 Task: Check the percentage active listings of lanai in the last 1 year.
Action: Mouse moved to (1037, 247)
Screenshot: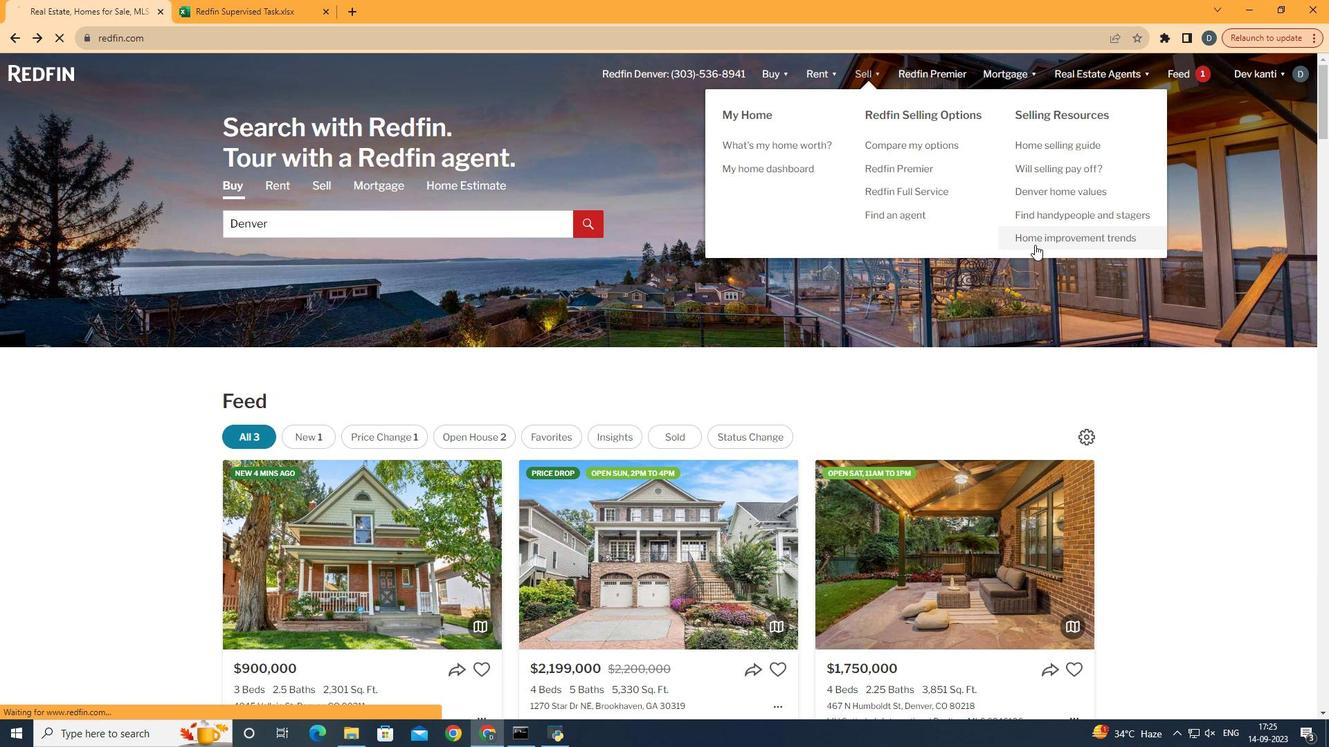 
Action: Mouse pressed left at (1037, 247)
Screenshot: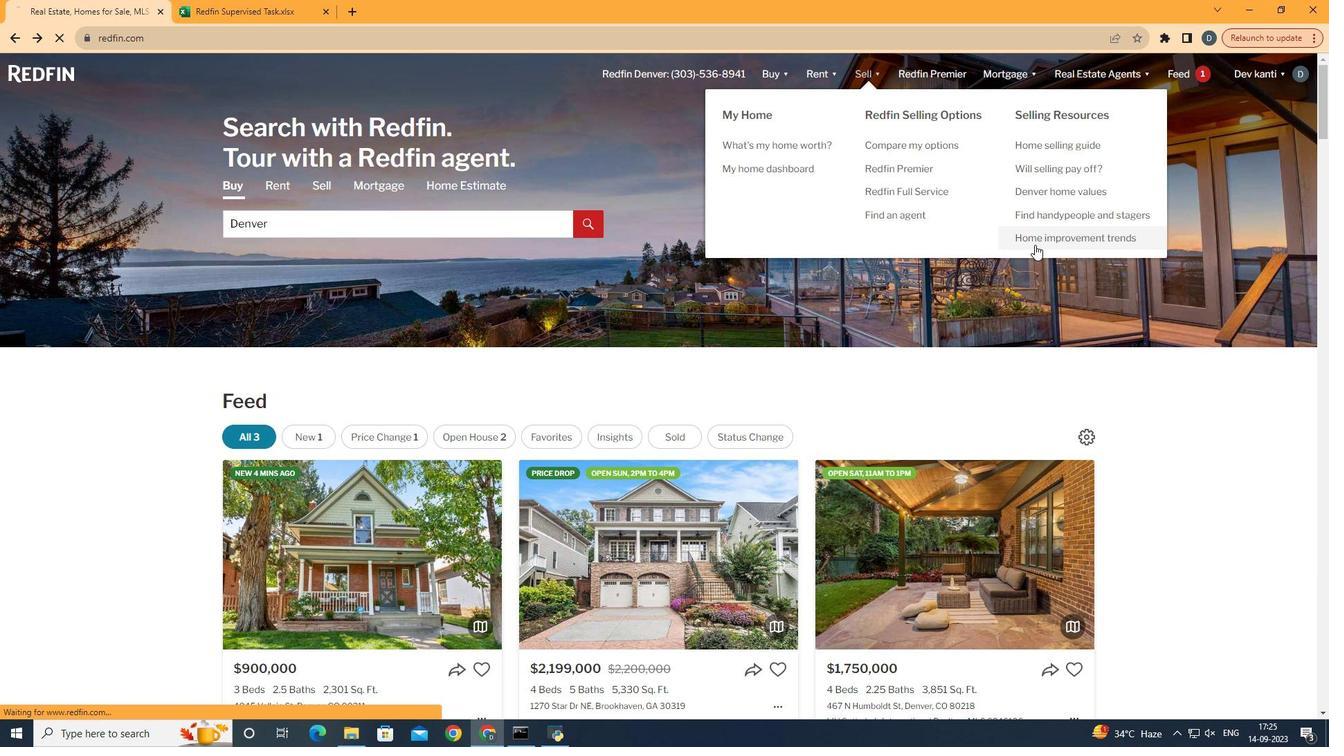 
Action: Mouse moved to (338, 275)
Screenshot: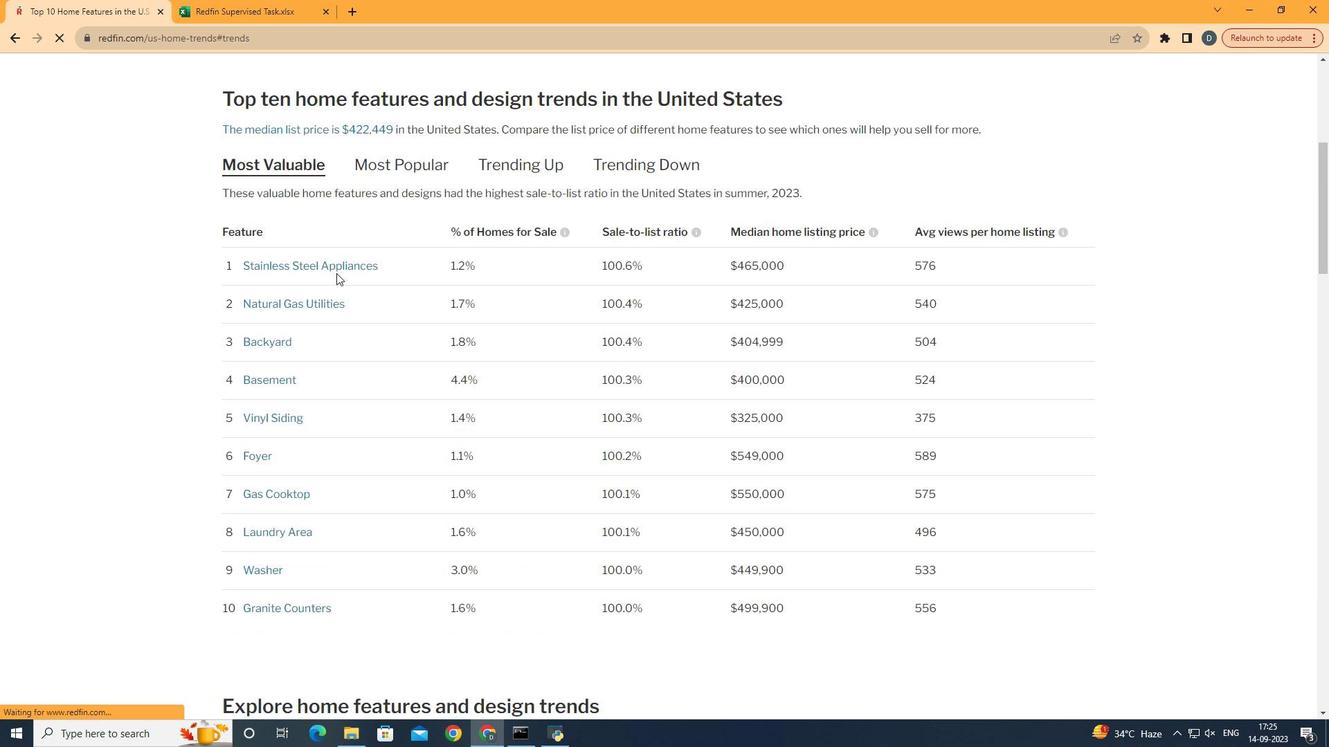 
Action: Mouse pressed left at (338, 275)
Screenshot: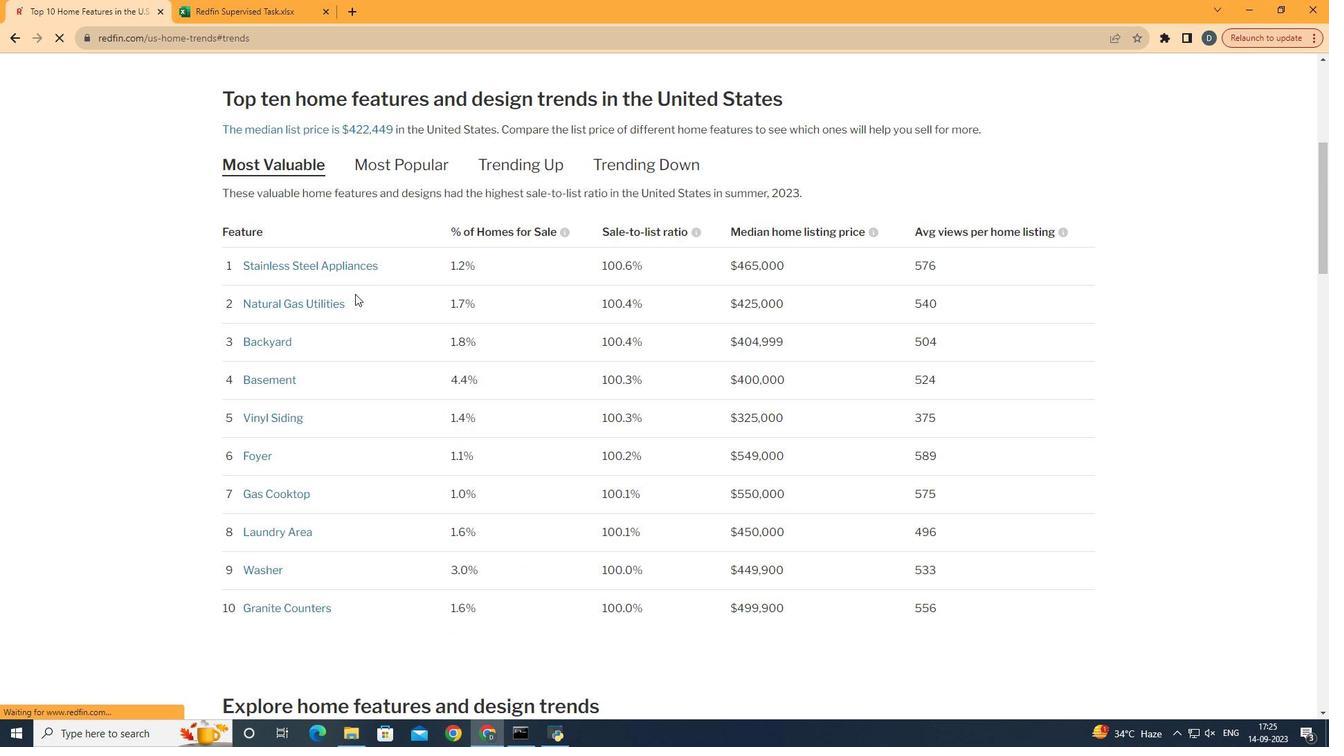 
Action: Mouse moved to (440, 348)
Screenshot: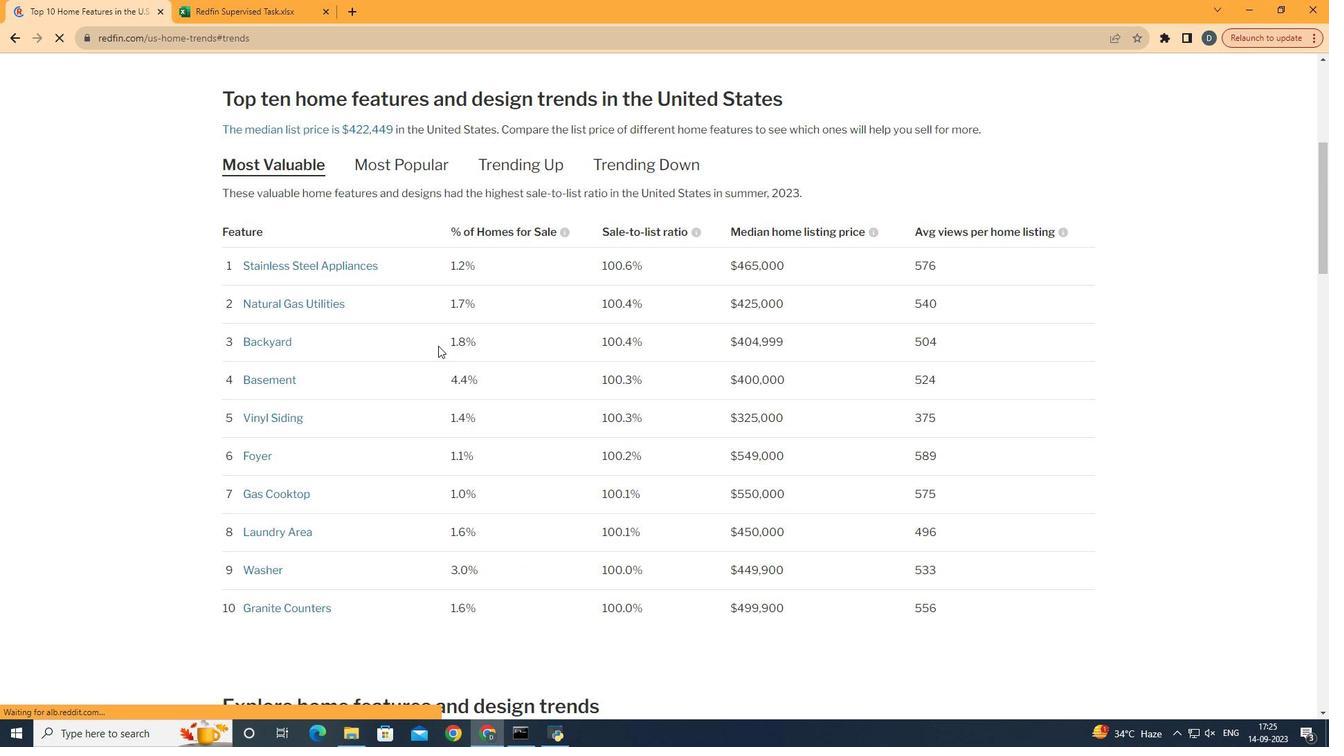 
Action: Mouse scrolled (440, 347) with delta (0, 0)
Screenshot: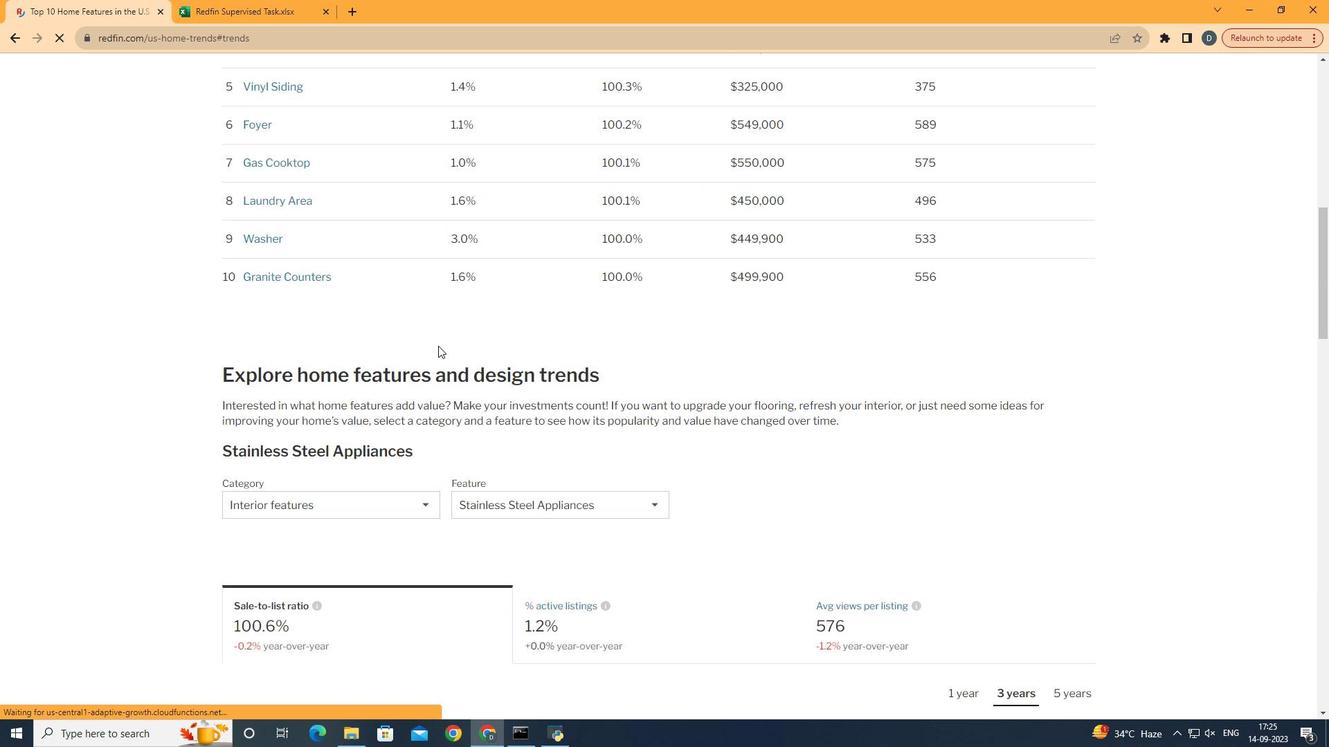 
Action: Mouse scrolled (440, 347) with delta (0, 0)
Screenshot: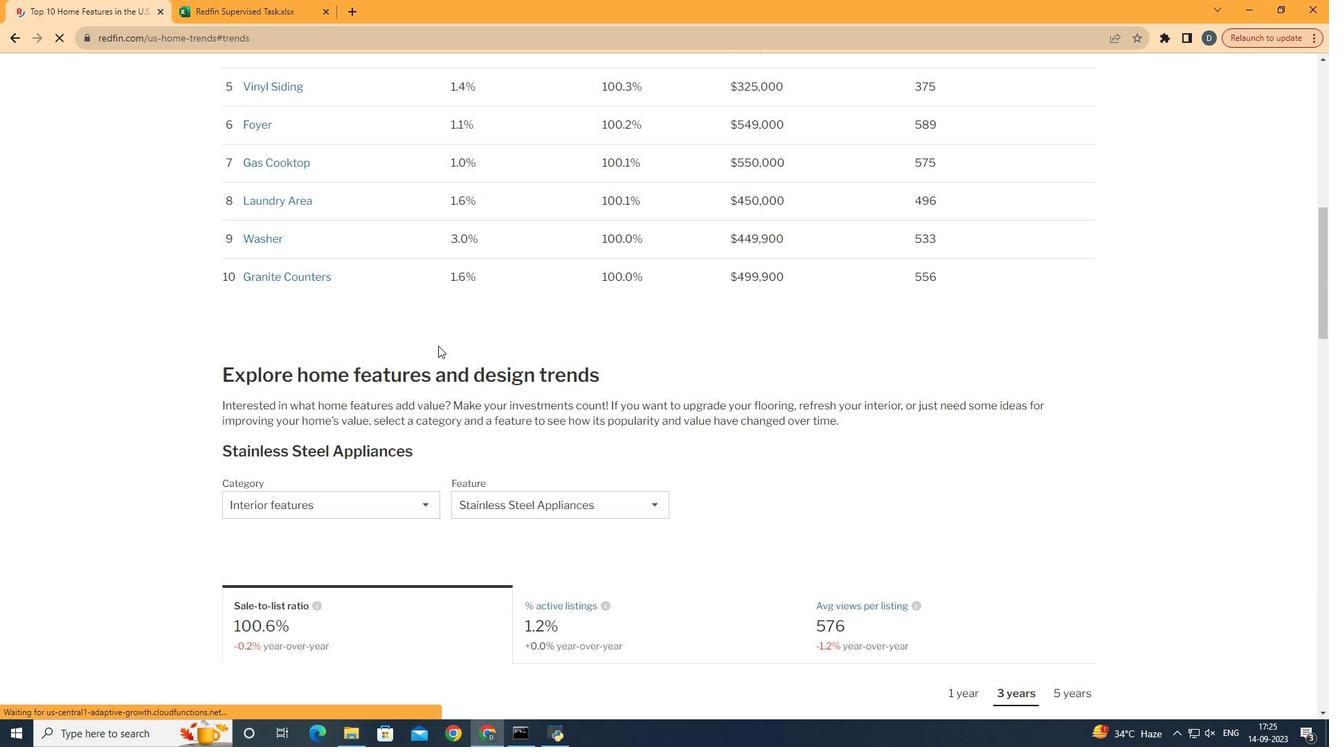 
Action: Mouse scrolled (440, 347) with delta (0, 0)
Screenshot: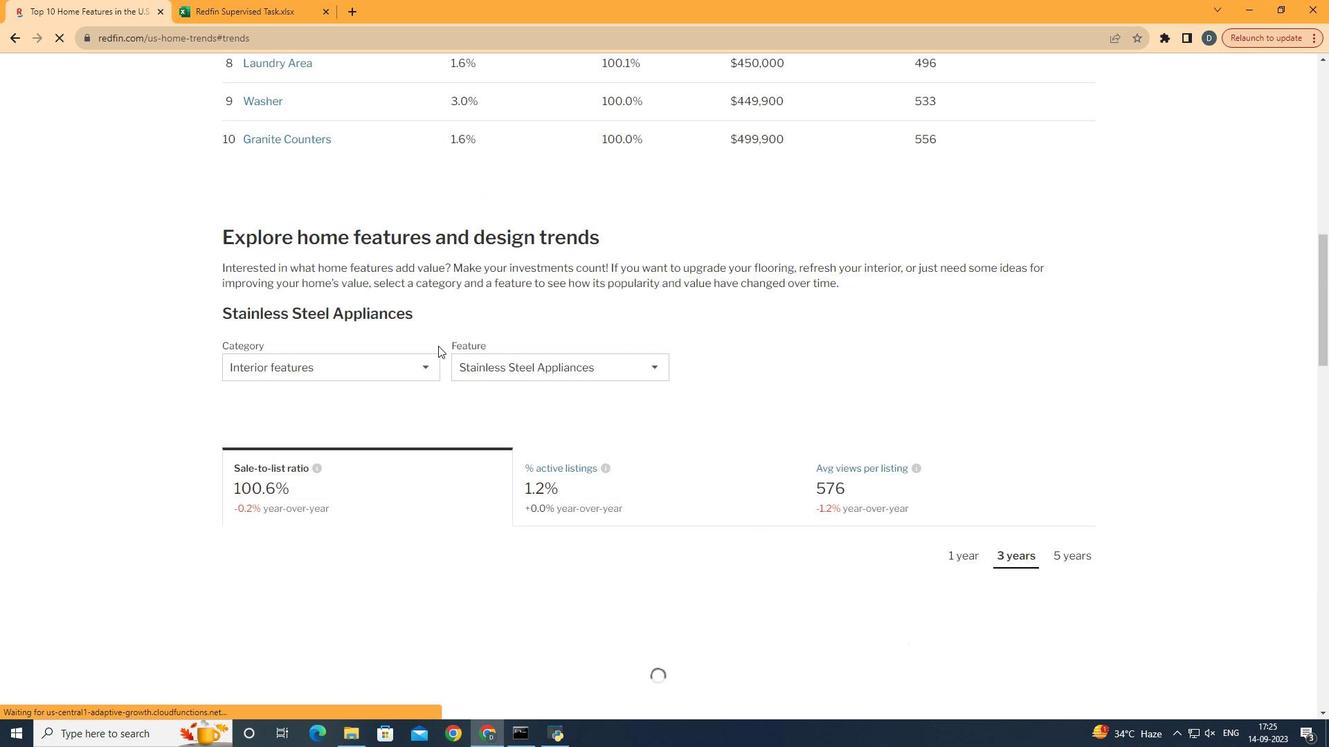
Action: Mouse scrolled (440, 347) with delta (0, 0)
Screenshot: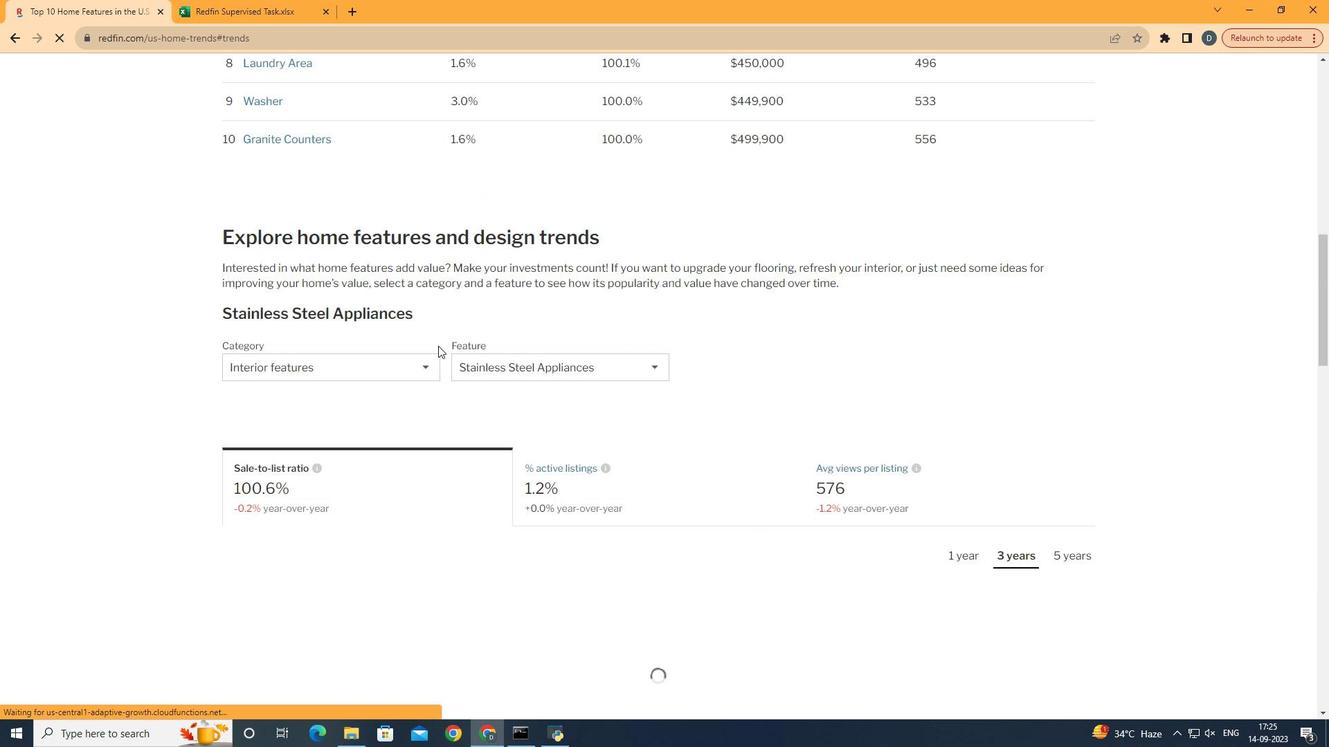 
Action: Mouse scrolled (440, 347) with delta (0, 0)
Screenshot: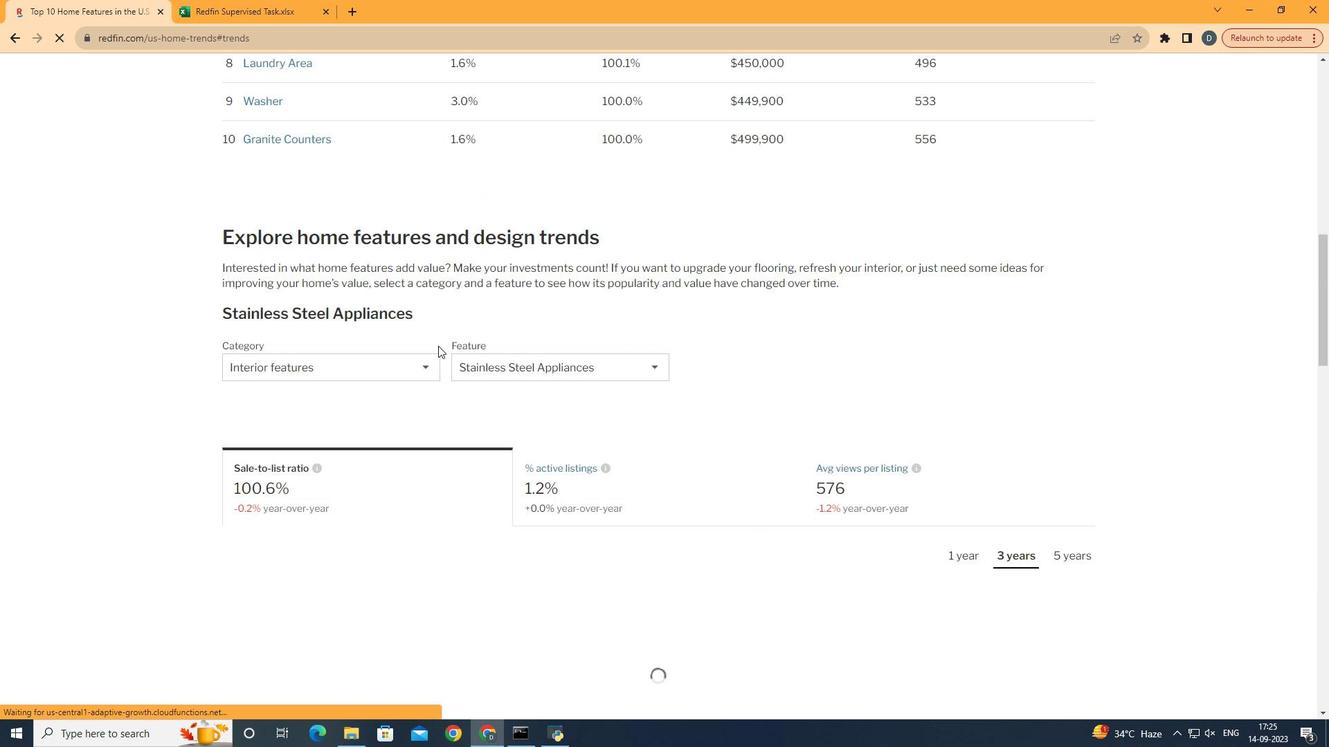 
Action: Mouse scrolled (440, 347) with delta (0, 0)
Screenshot: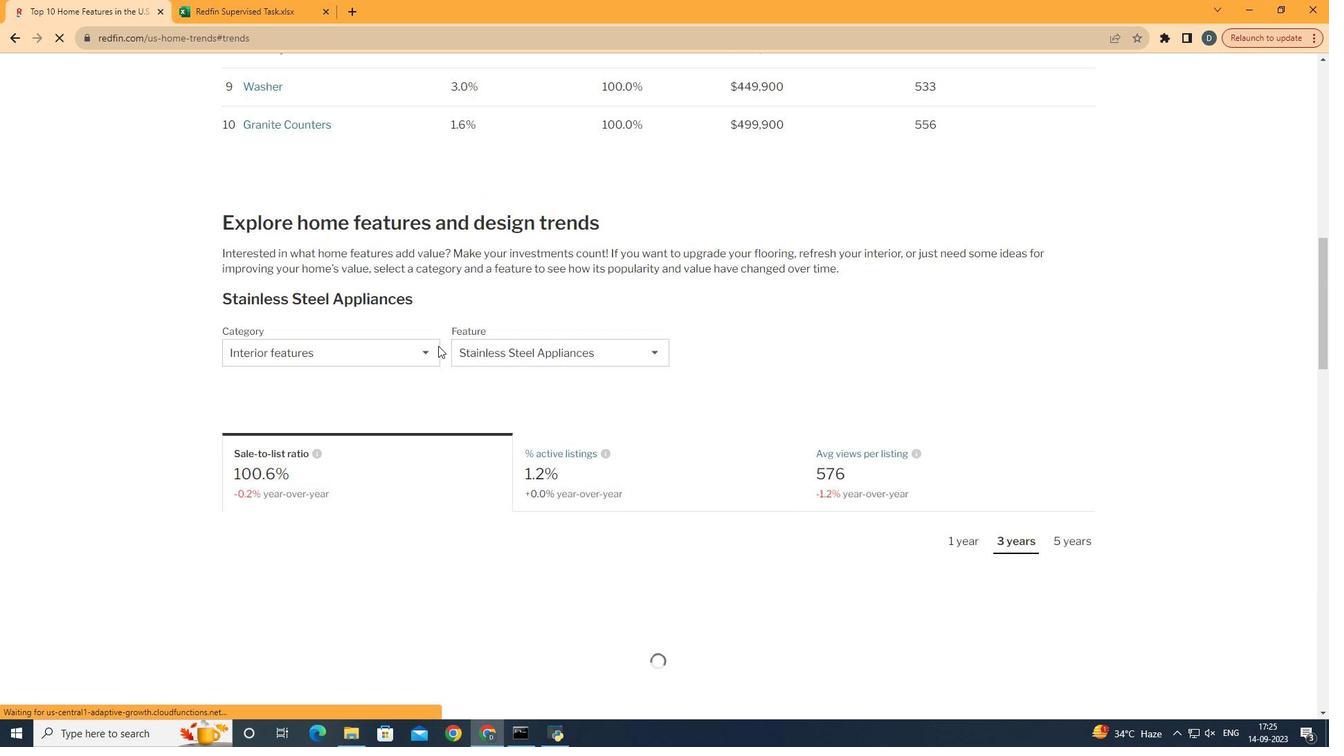 
Action: Mouse scrolled (440, 347) with delta (0, 0)
Screenshot: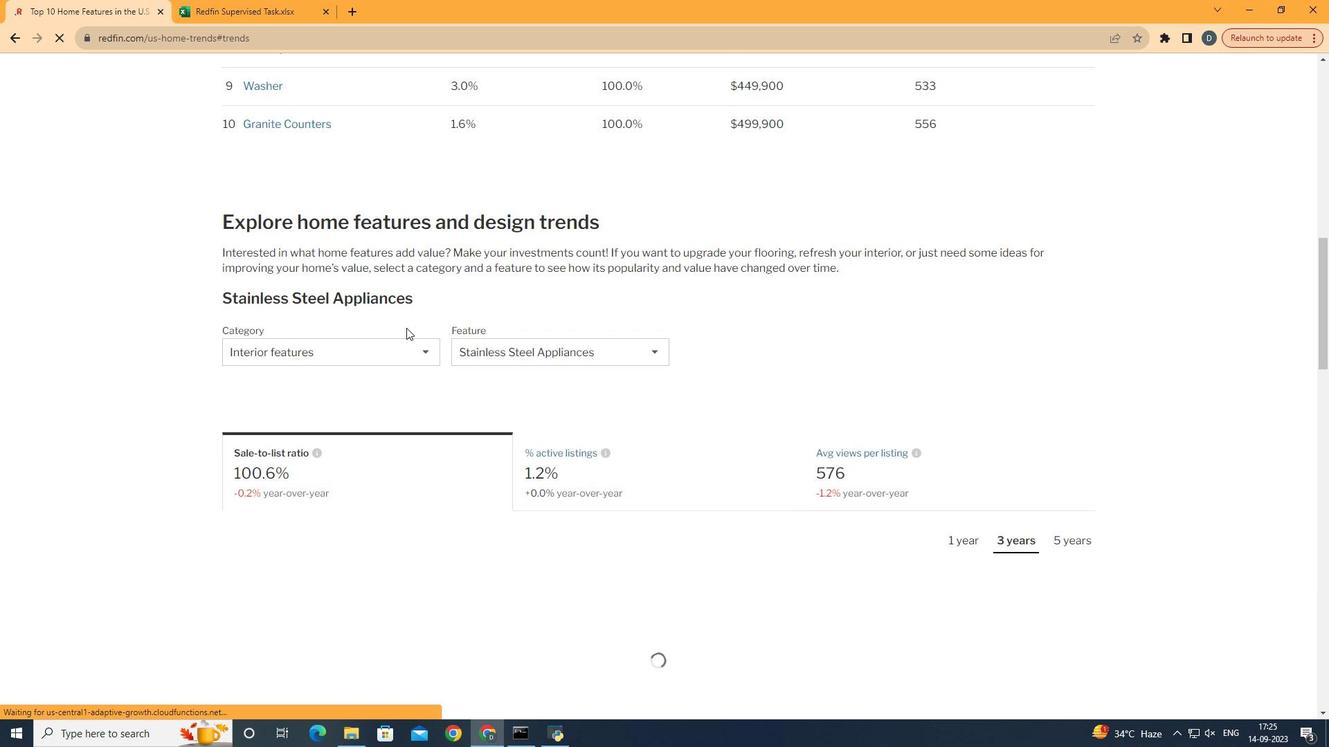 
Action: Mouse moved to (405, 360)
Screenshot: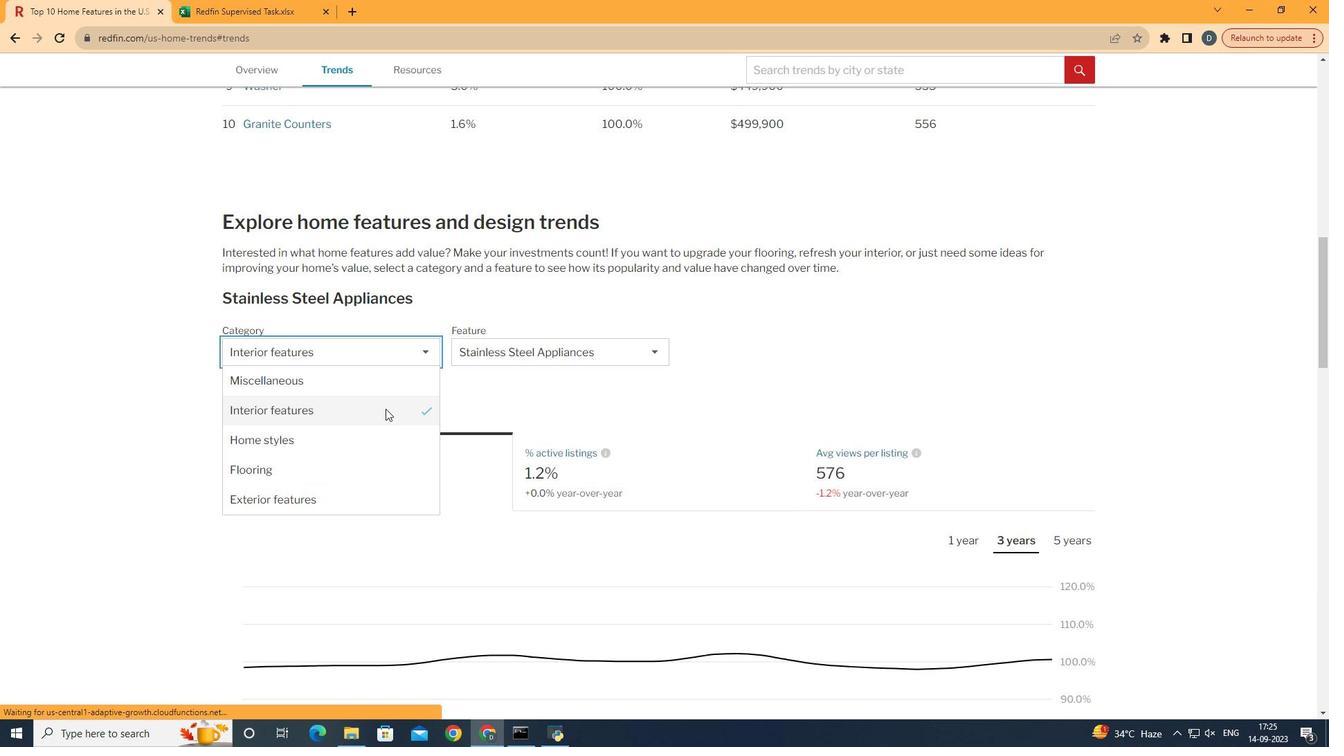 
Action: Mouse pressed left at (405, 360)
Screenshot: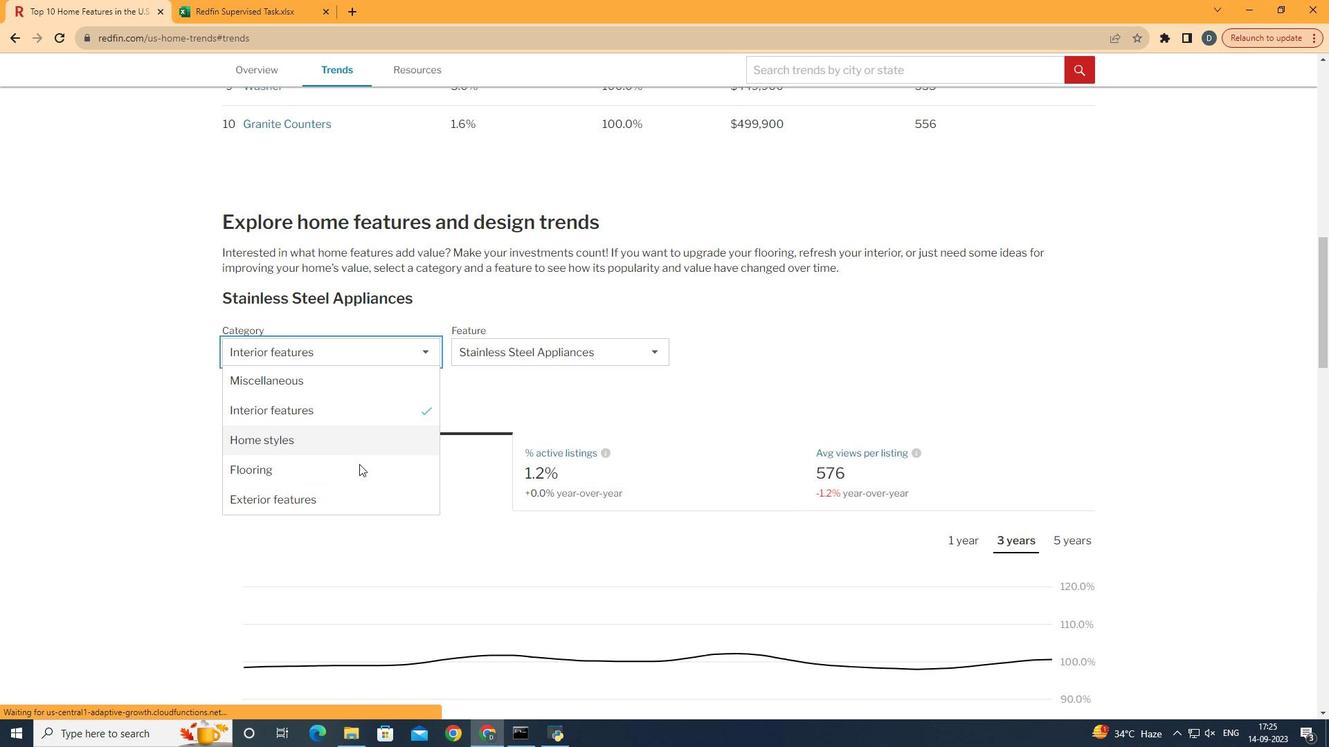
Action: Mouse moved to (347, 506)
Screenshot: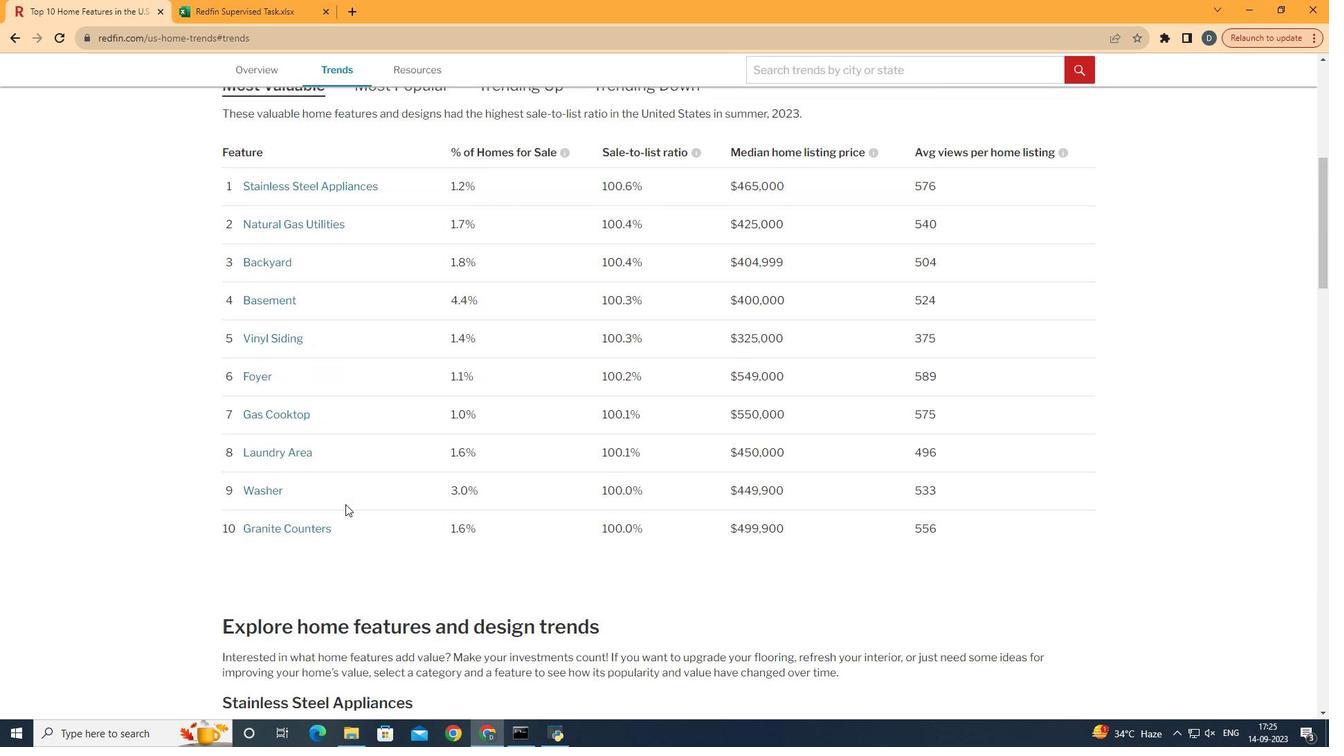 
Action: Mouse pressed left at (347, 506)
Screenshot: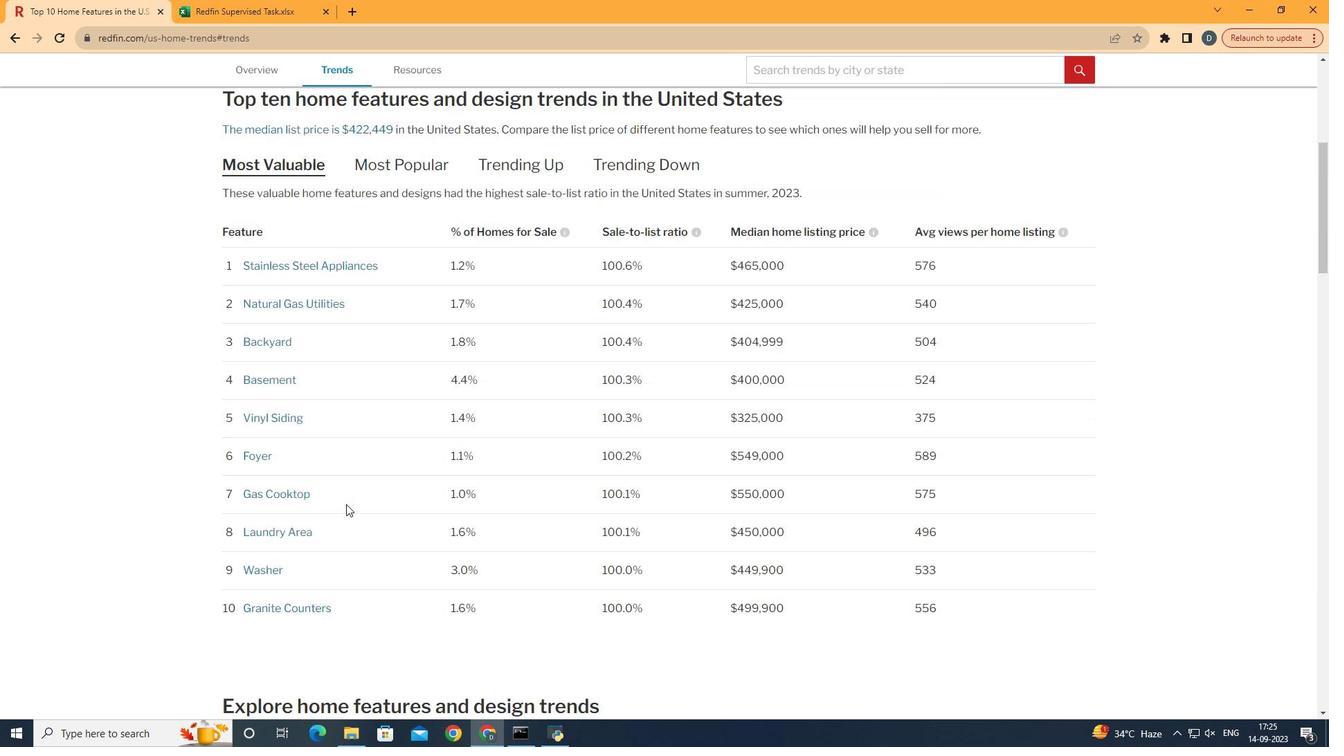 
Action: Mouse moved to (362, 499)
Screenshot: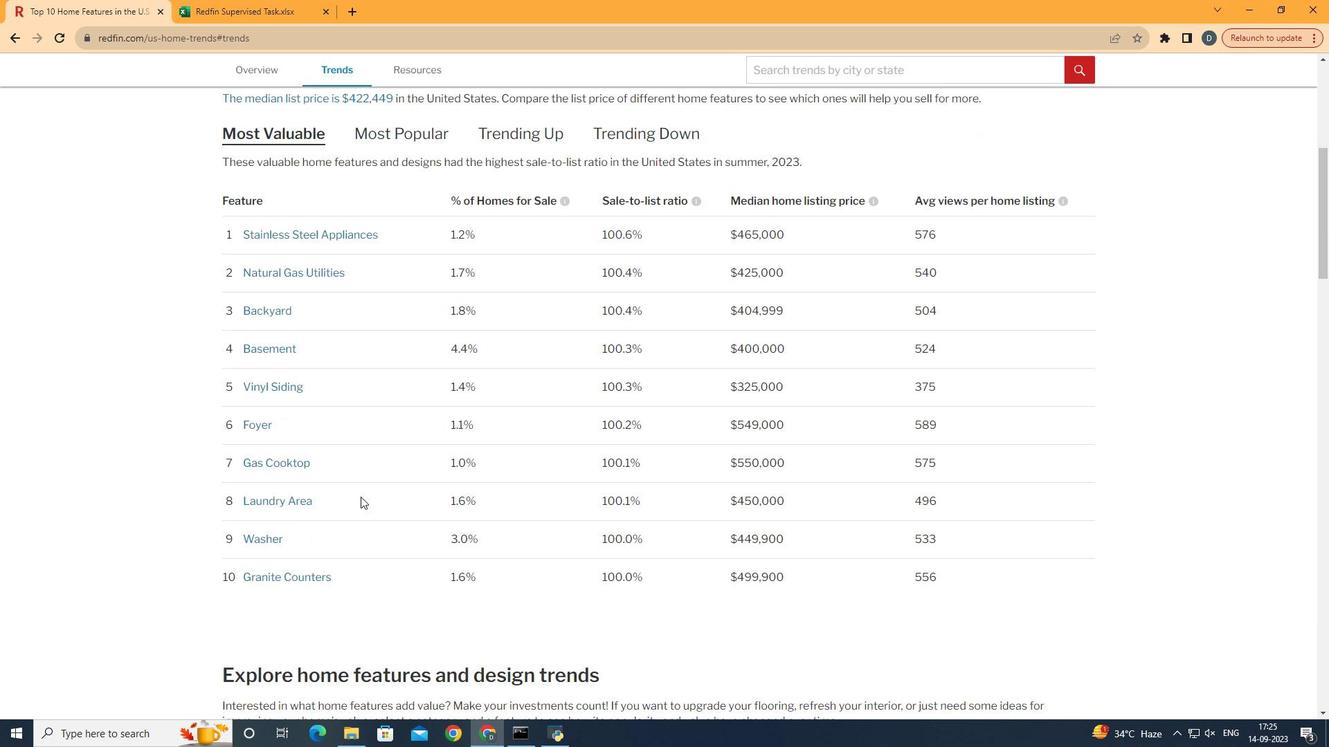 
Action: Mouse scrolled (362, 498) with delta (0, 0)
Screenshot: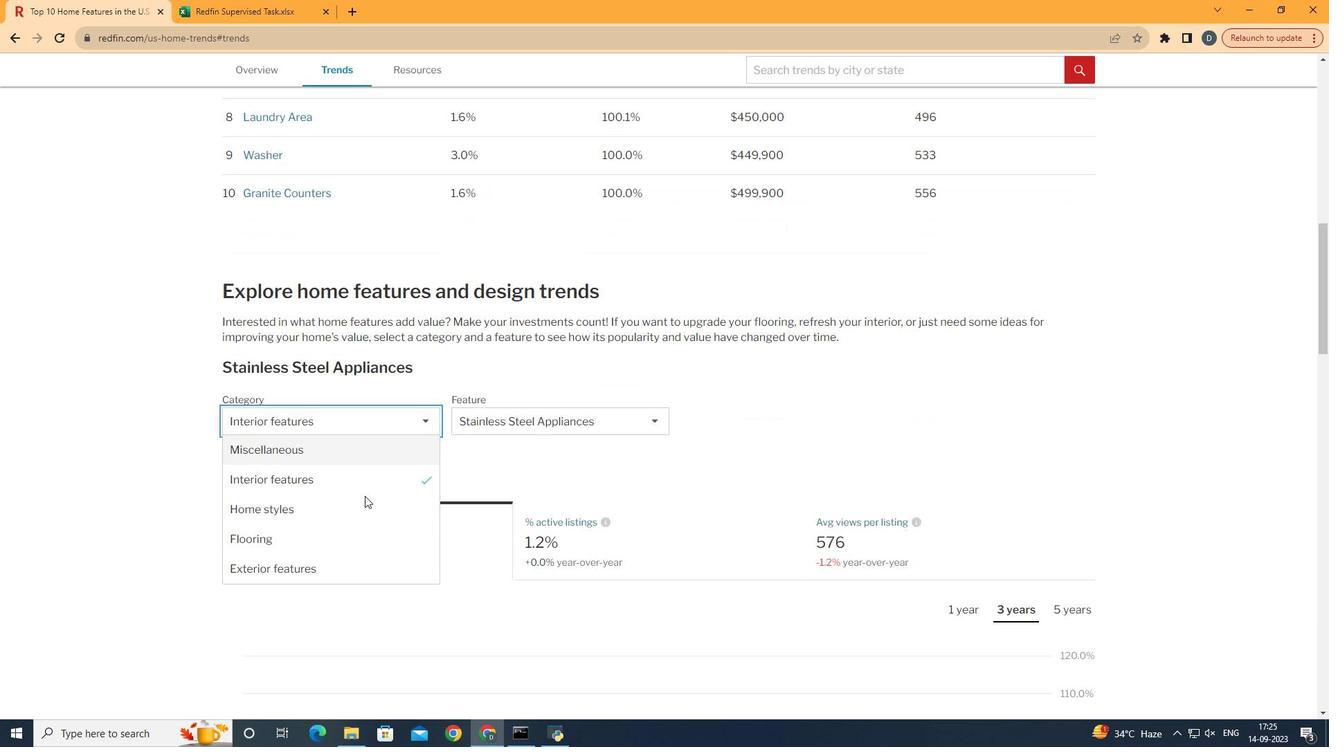 
Action: Mouse scrolled (362, 498) with delta (0, 0)
Screenshot: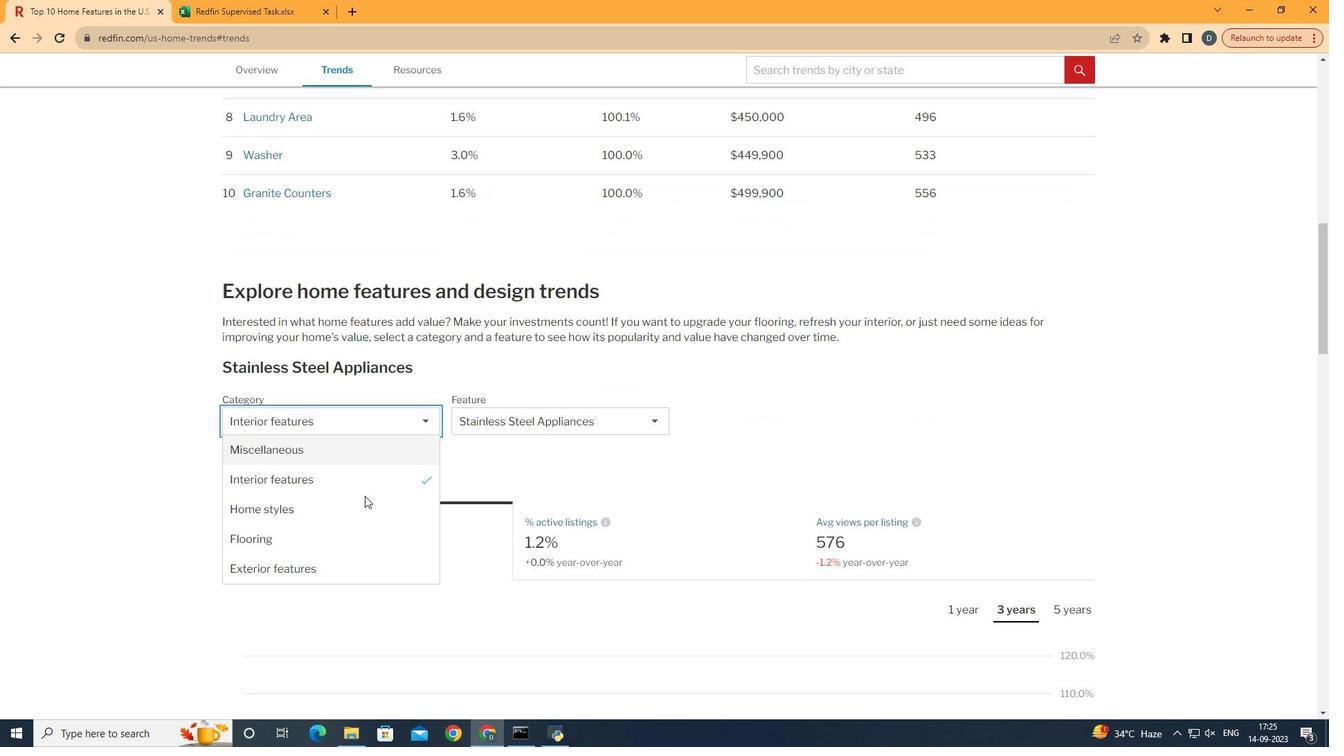 
Action: Mouse scrolled (362, 498) with delta (0, 0)
Screenshot: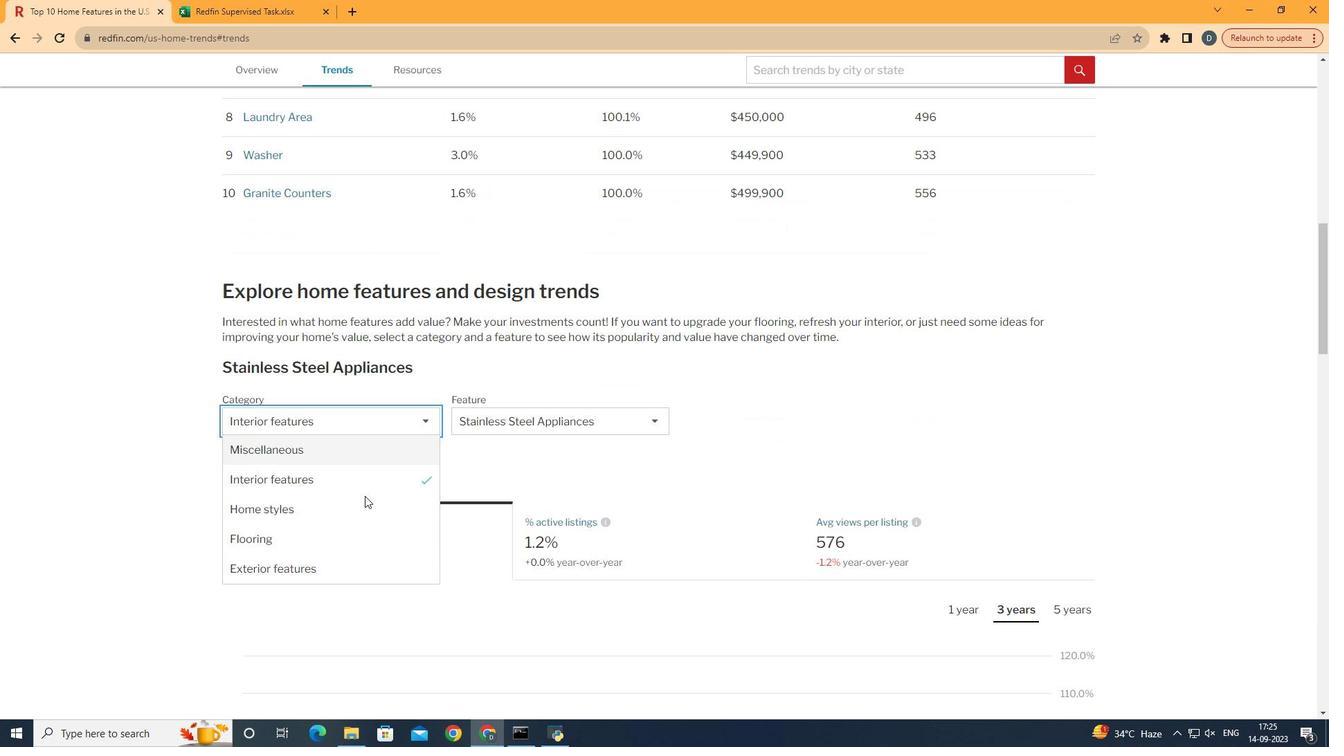 
Action: Mouse scrolled (362, 498) with delta (0, 0)
Screenshot: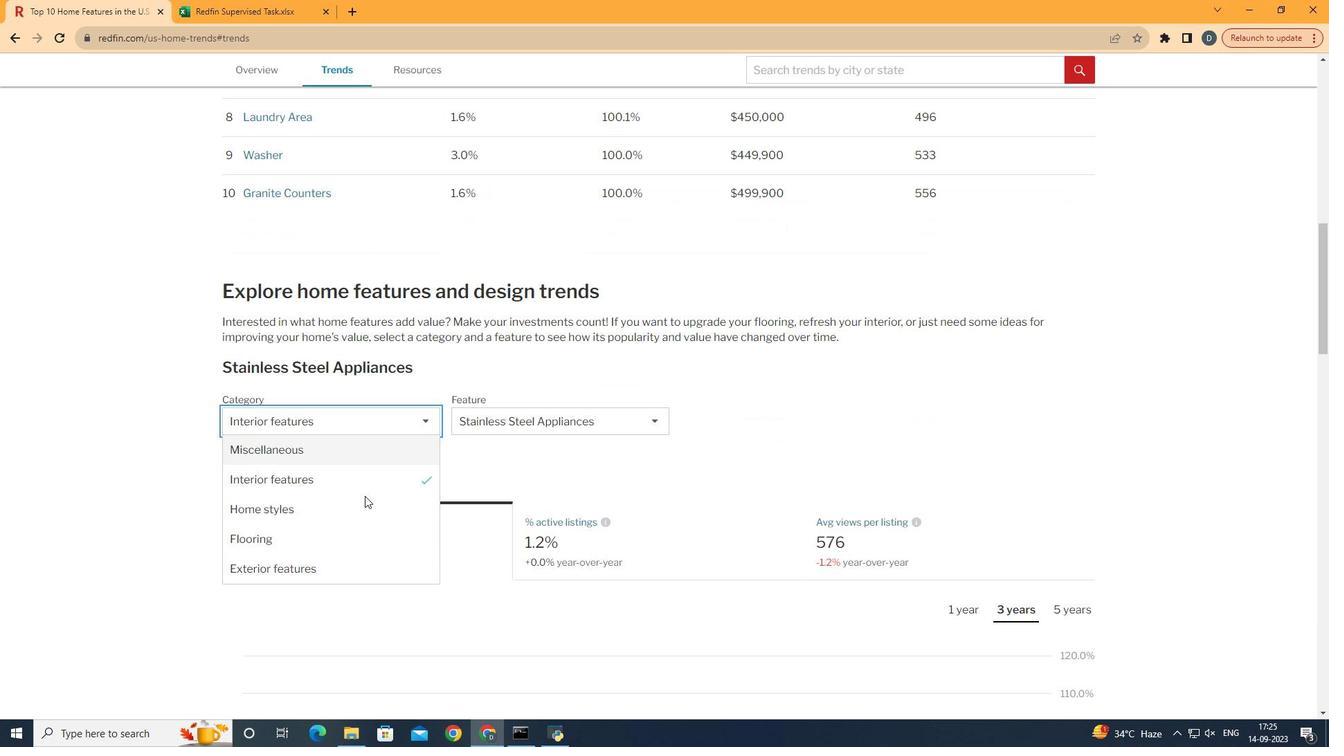
Action: Mouse scrolled (362, 498) with delta (0, 0)
Screenshot: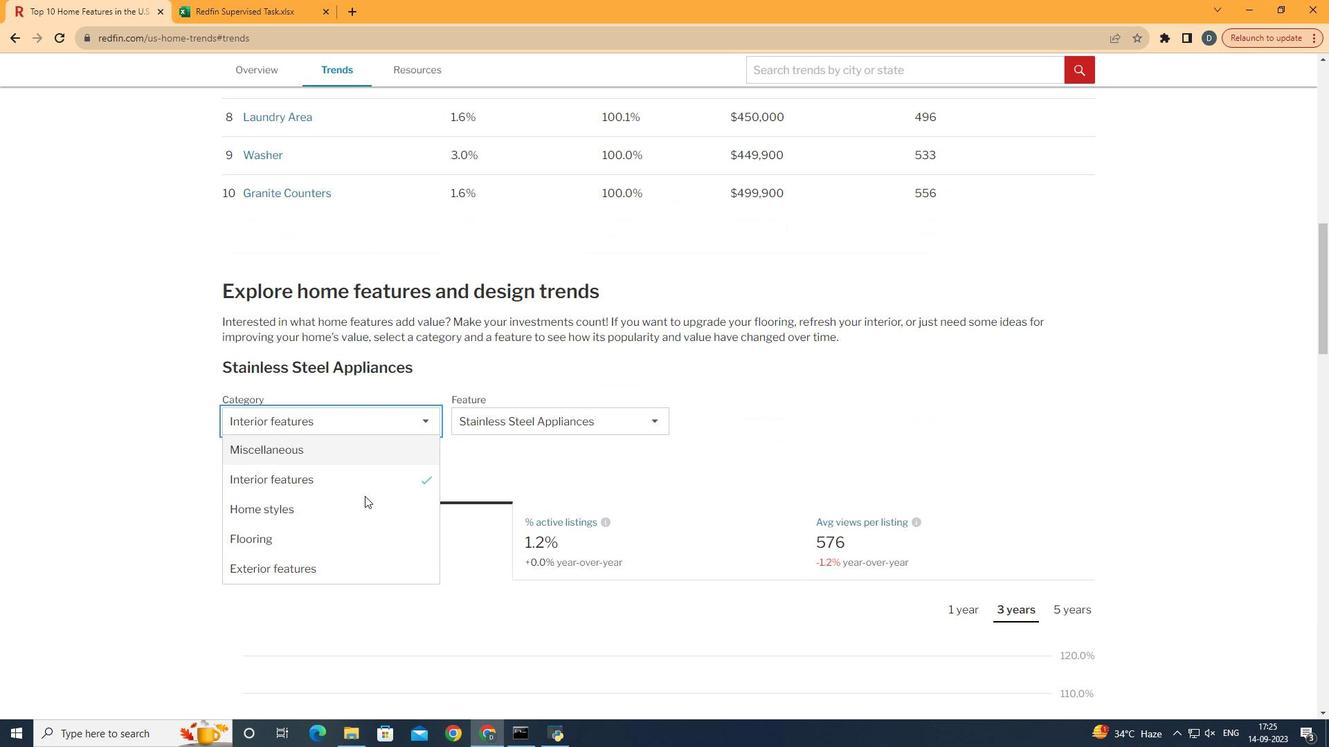 
Action: Mouse scrolled (362, 498) with delta (0, 0)
Screenshot: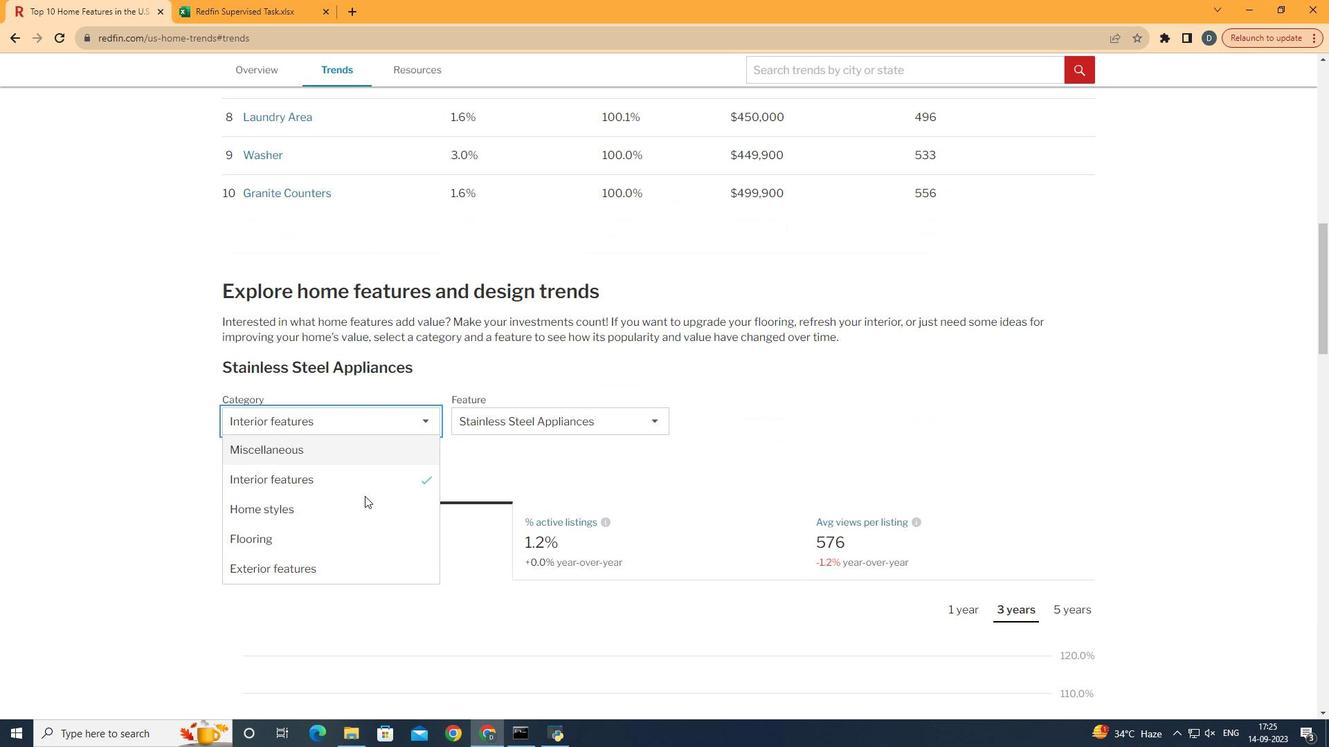 
Action: Mouse moved to (340, 568)
Screenshot: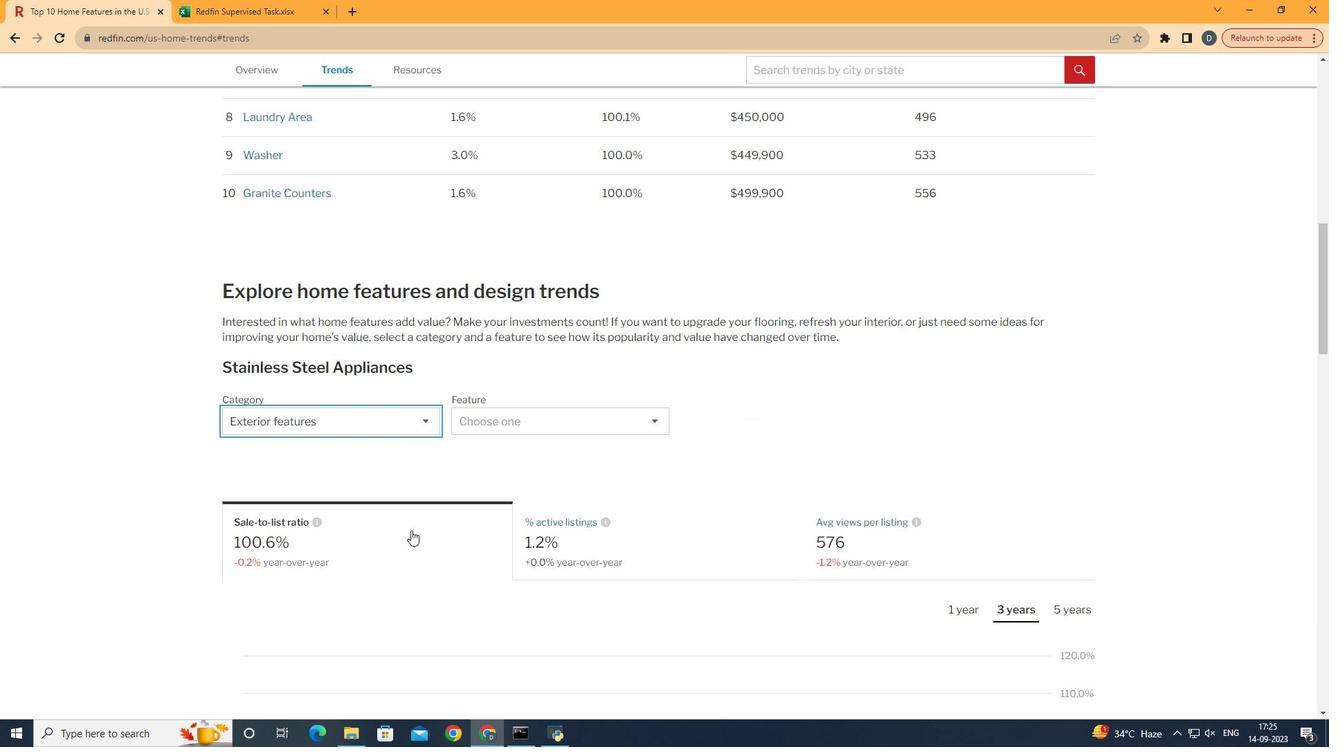
Action: Mouse pressed left at (340, 568)
Screenshot: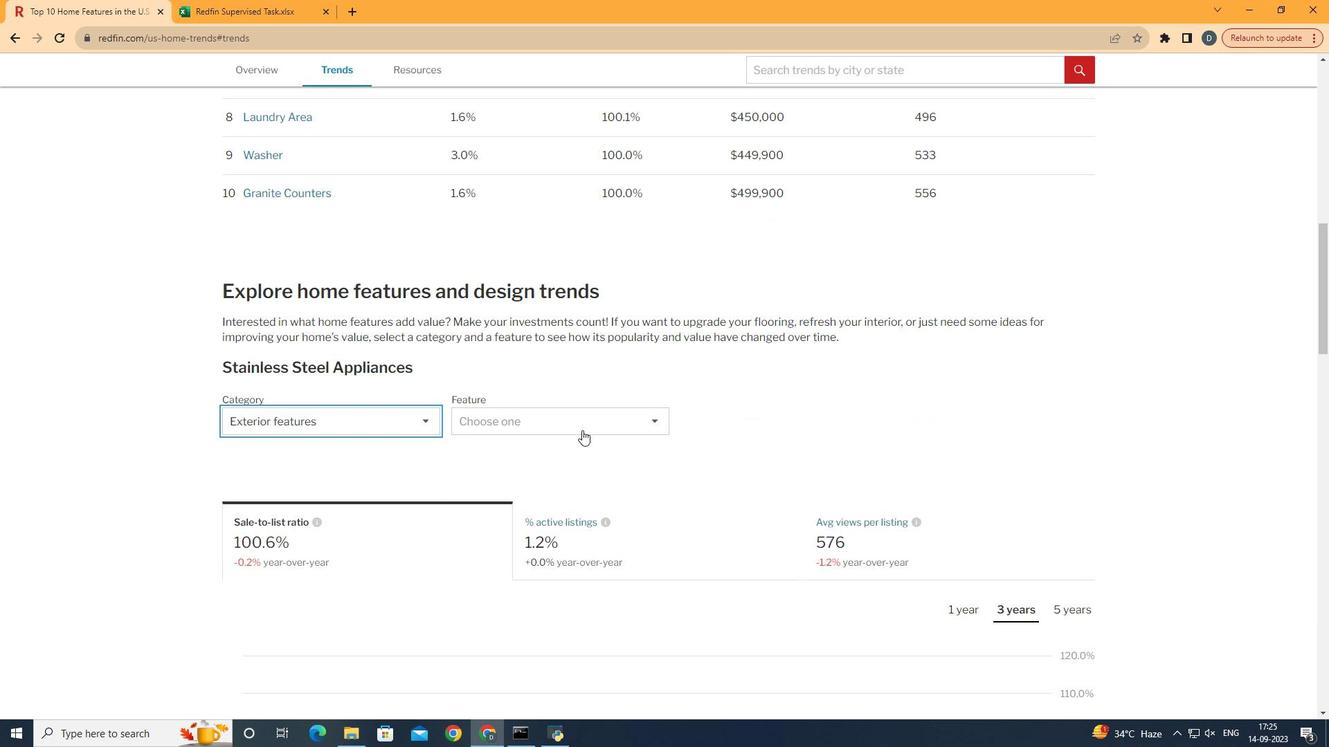 
Action: Mouse moved to (587, 430)
Screenshot: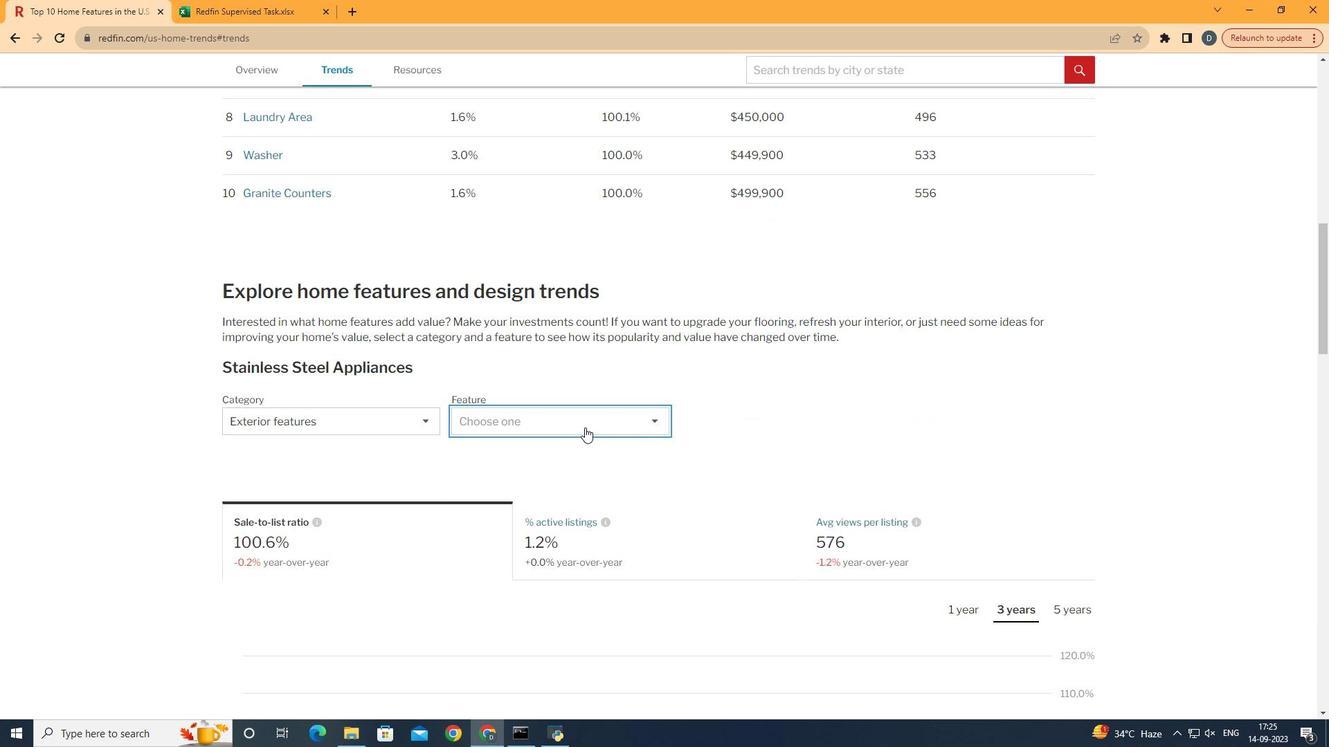 
Action: Mouse pressed left at (587, 430)
Screenshot: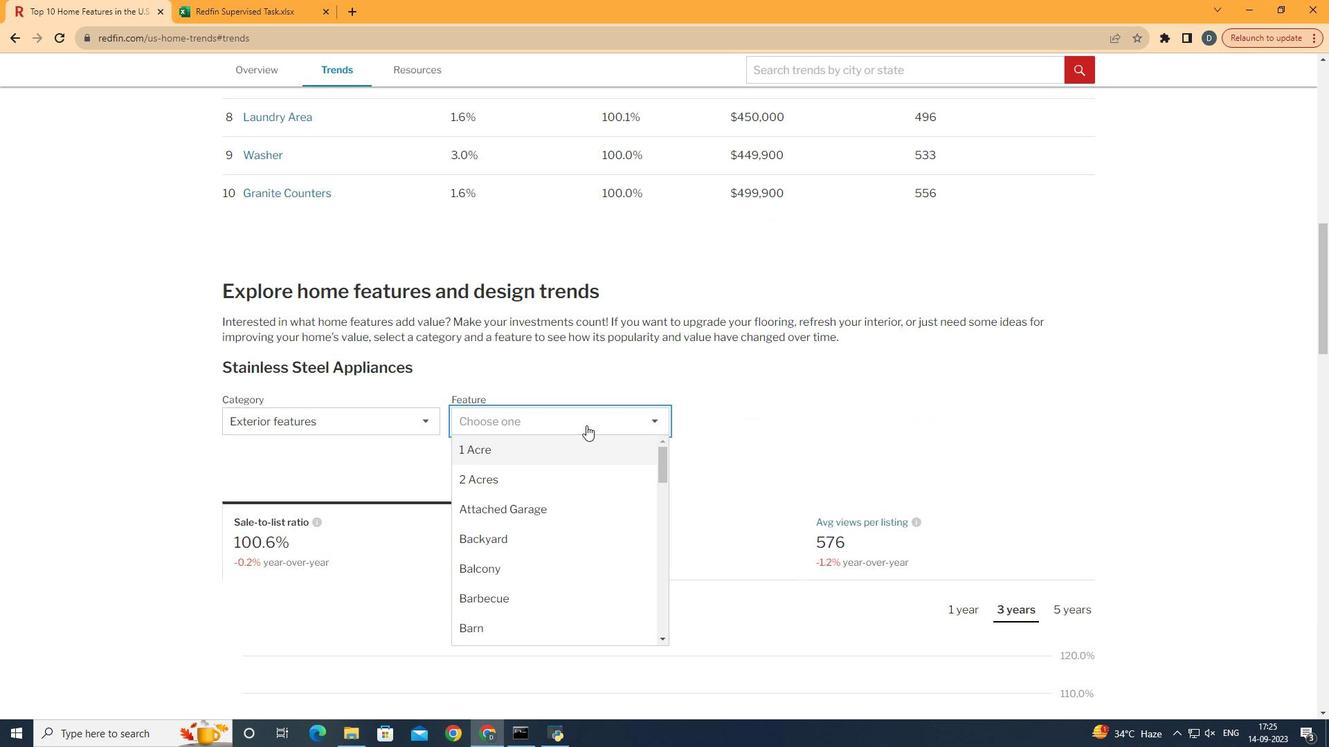 
Action: Mouse moved to (569, 511)
Screenshot: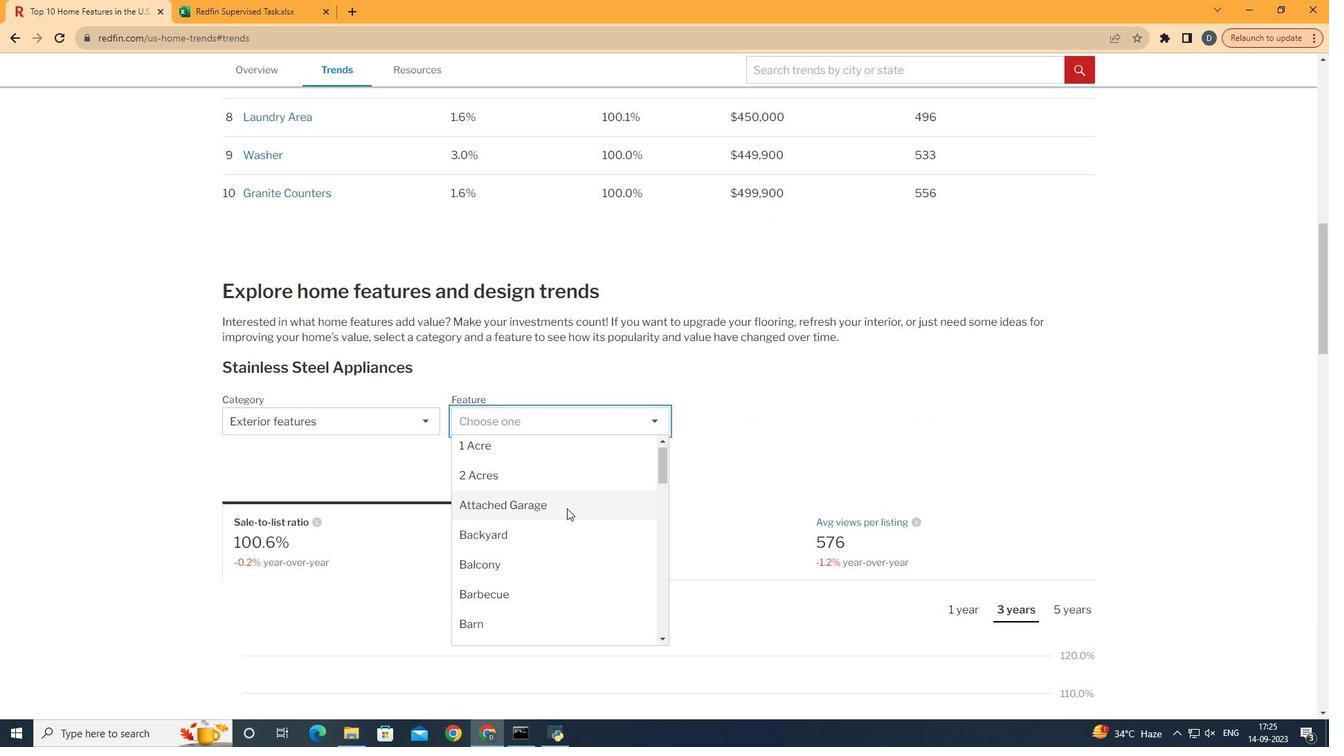 
Action: Mouse scrolled (569, 510) with delta (0, 0)
Screenshot: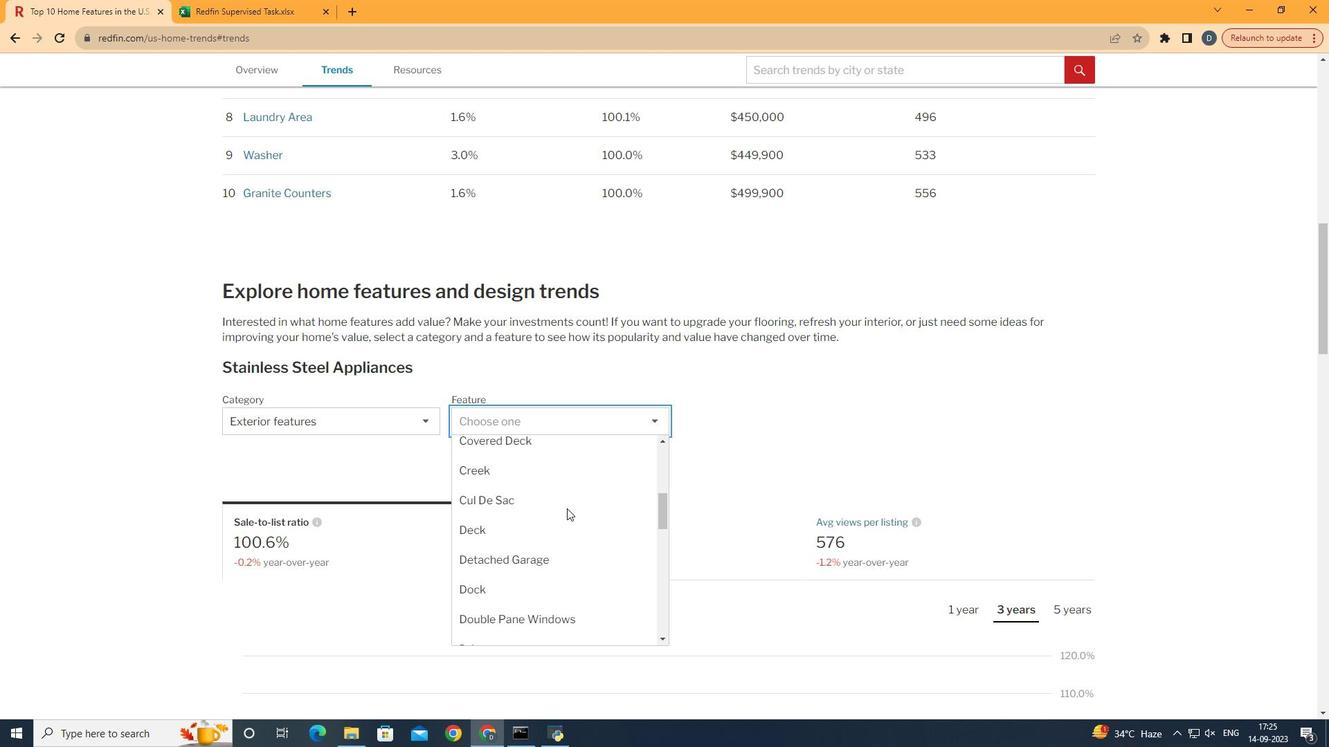 
Action: Mouse scrolled (569, 510) with delta (0, 0)
Screenshot: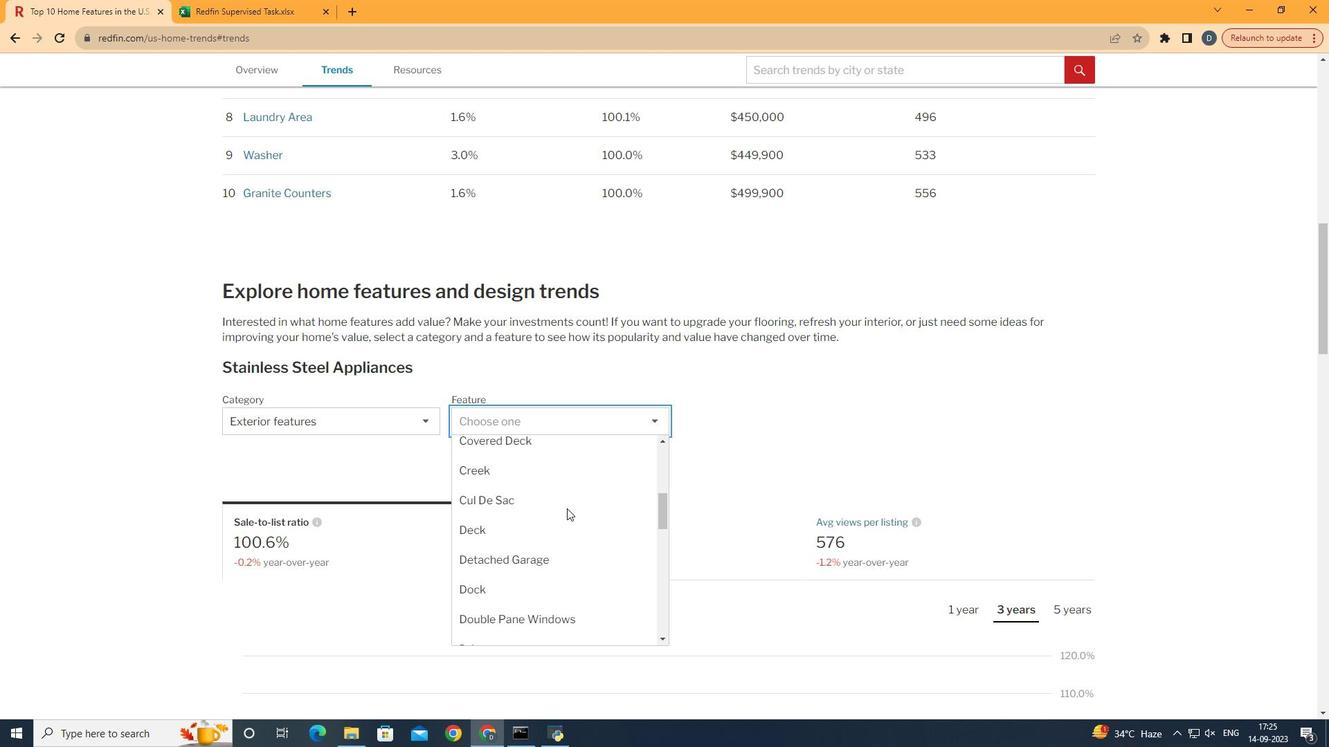 
Action: Mouse scrolled (569, 510) with delta (0, 0)
Screenshot: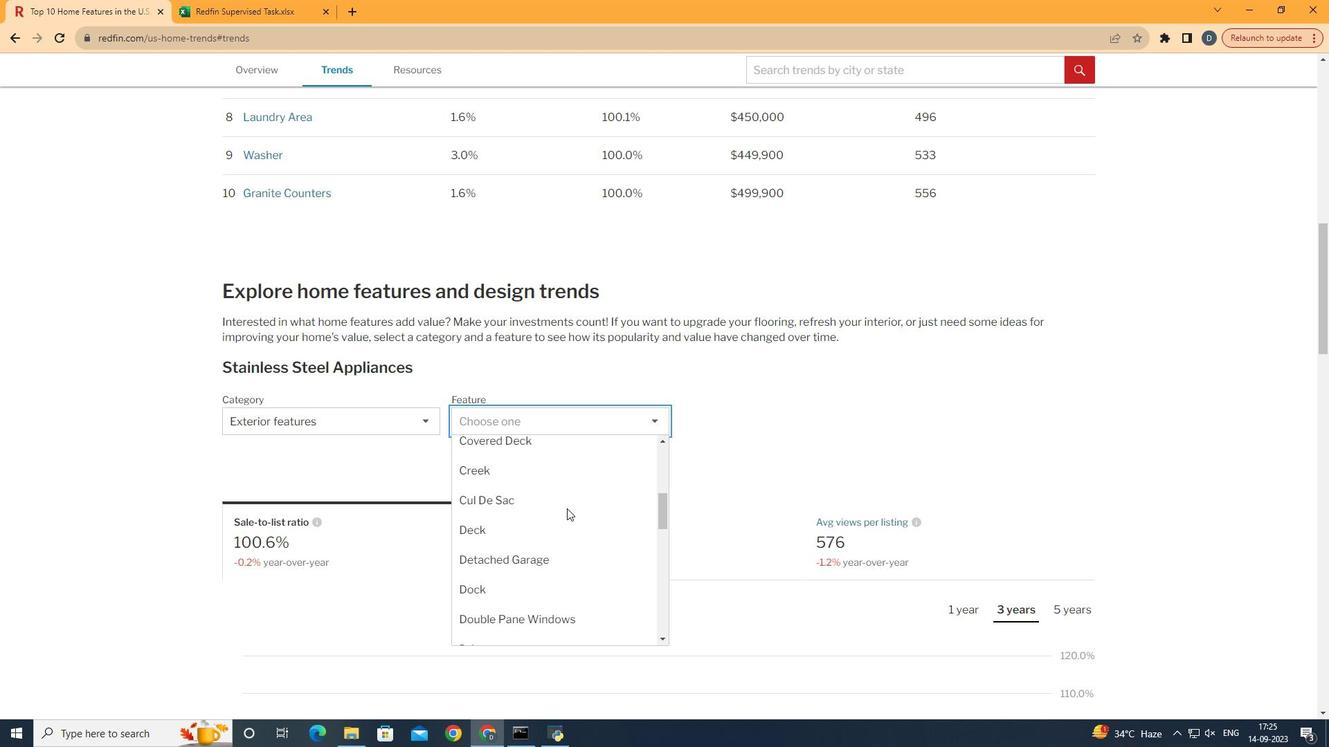 
Action: Mouse scrolled (569, 510) with delta (0, 0)
Screenshot: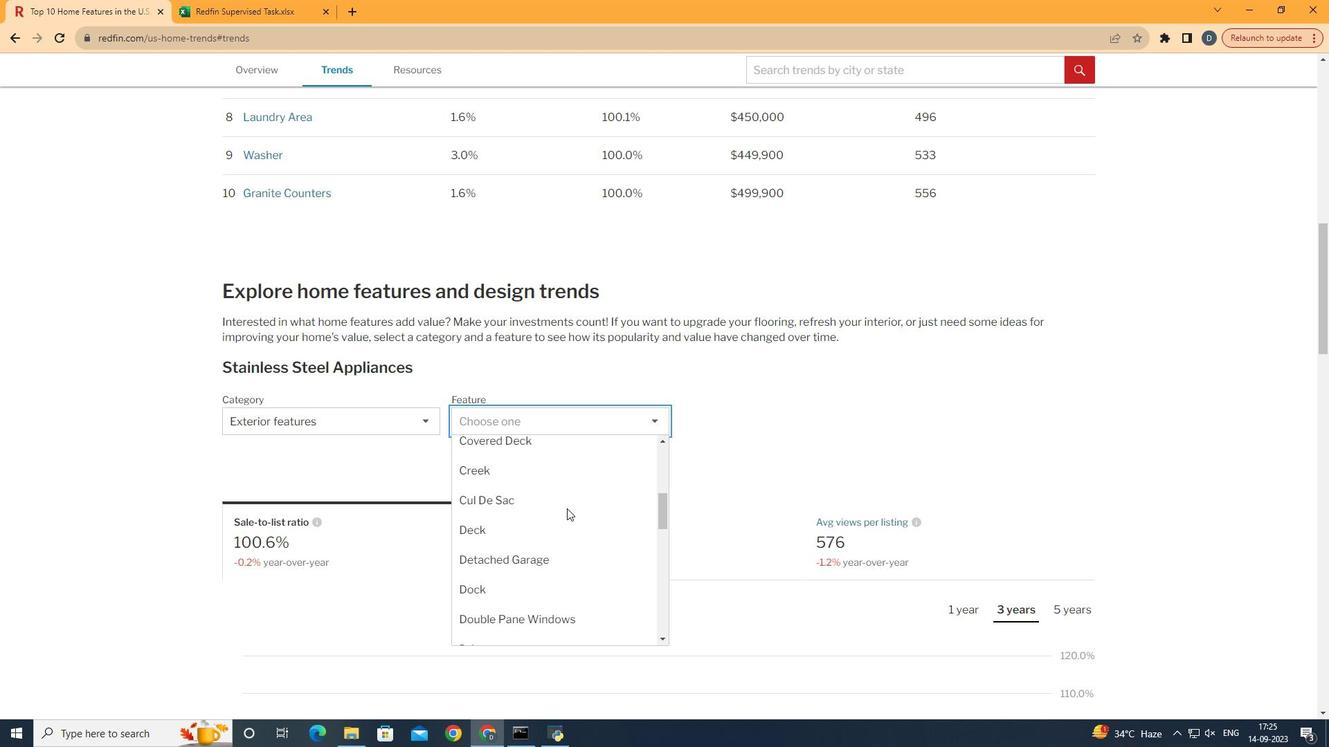 
Action: Mouse scrolled (569, 510) with delta (0, 0)
Screenshot: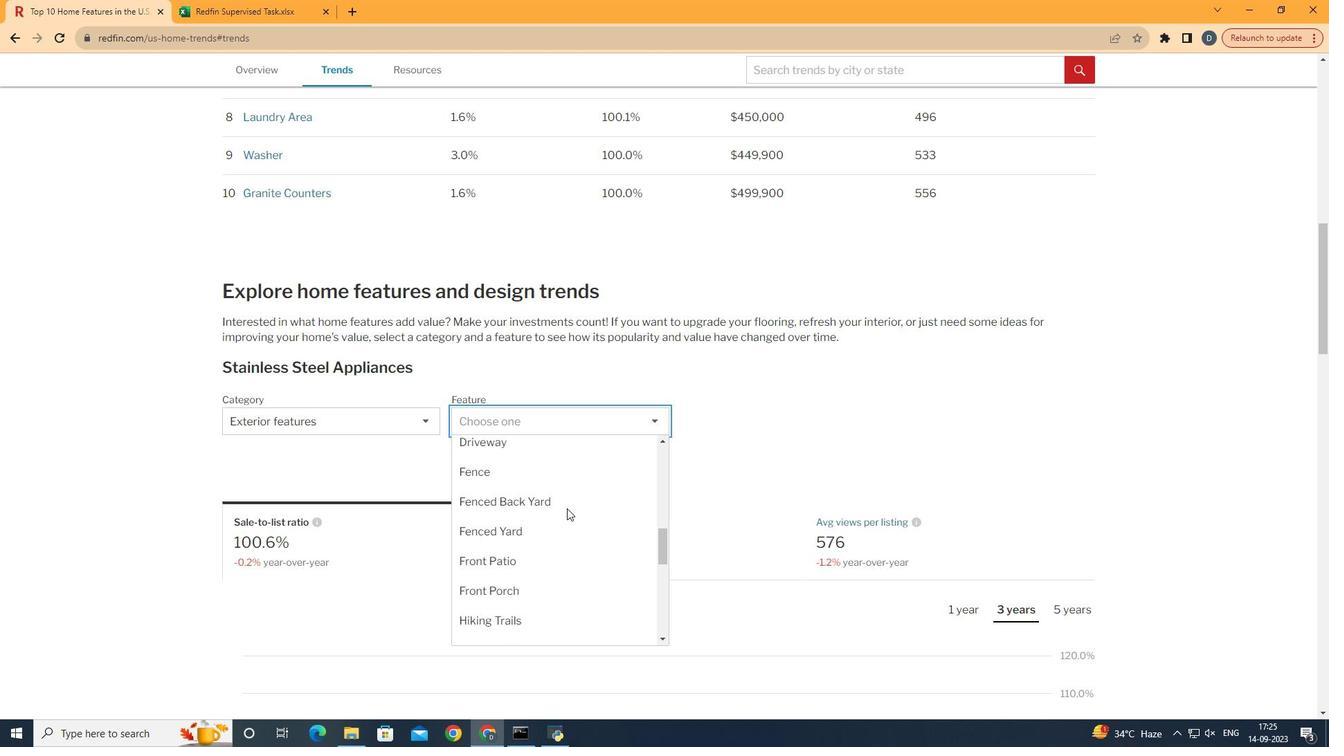 
Action: Mouse scrolled (569, 510) with delta (0, 0)
Screenshot: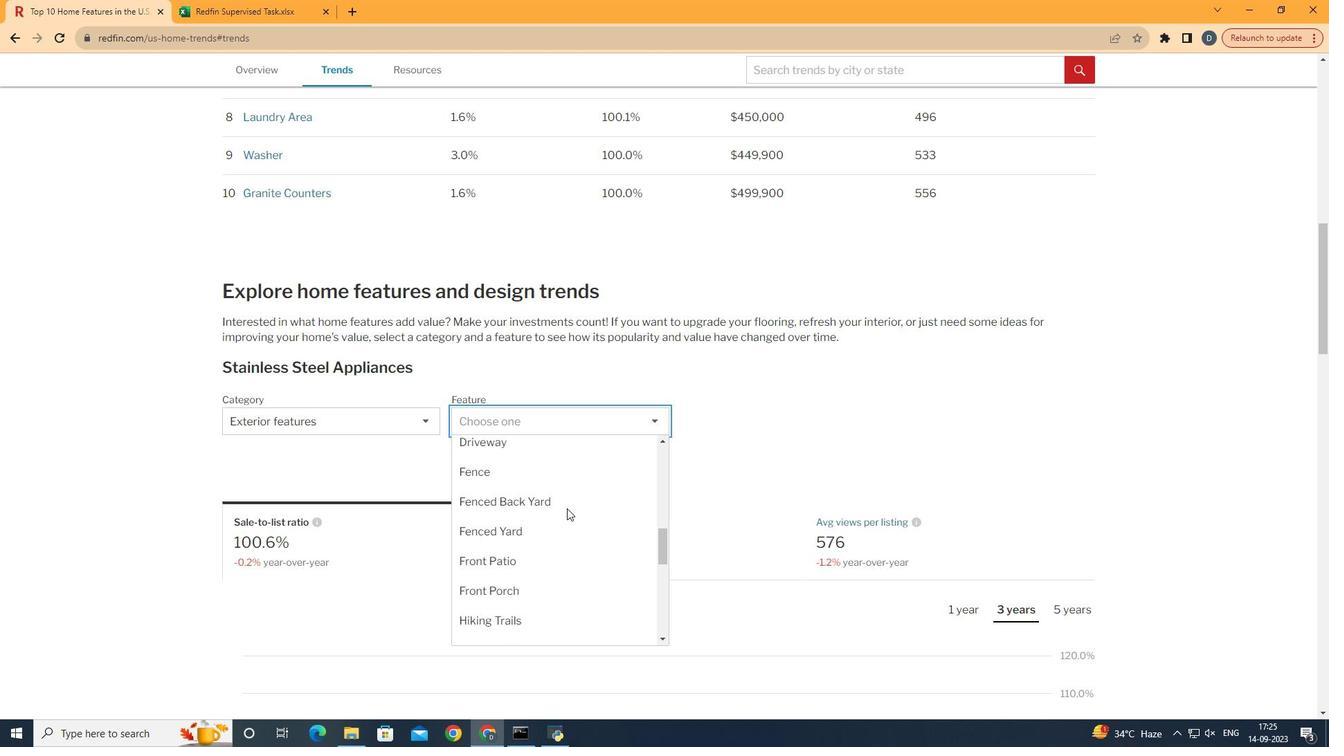 
Action: Mouse scrolled (569, 510) with delta (0, 0)
Screenshot: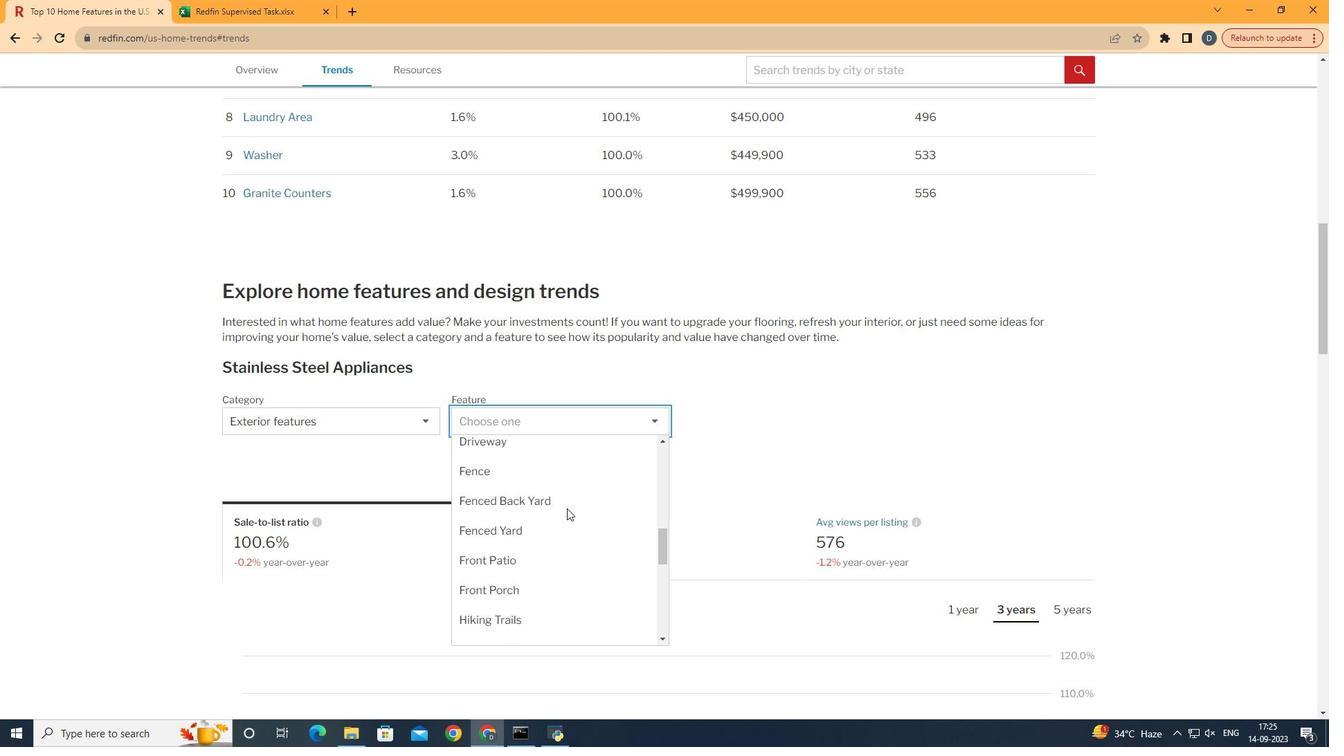 
Action: Mouse moved to (737, 470)
Screenshot: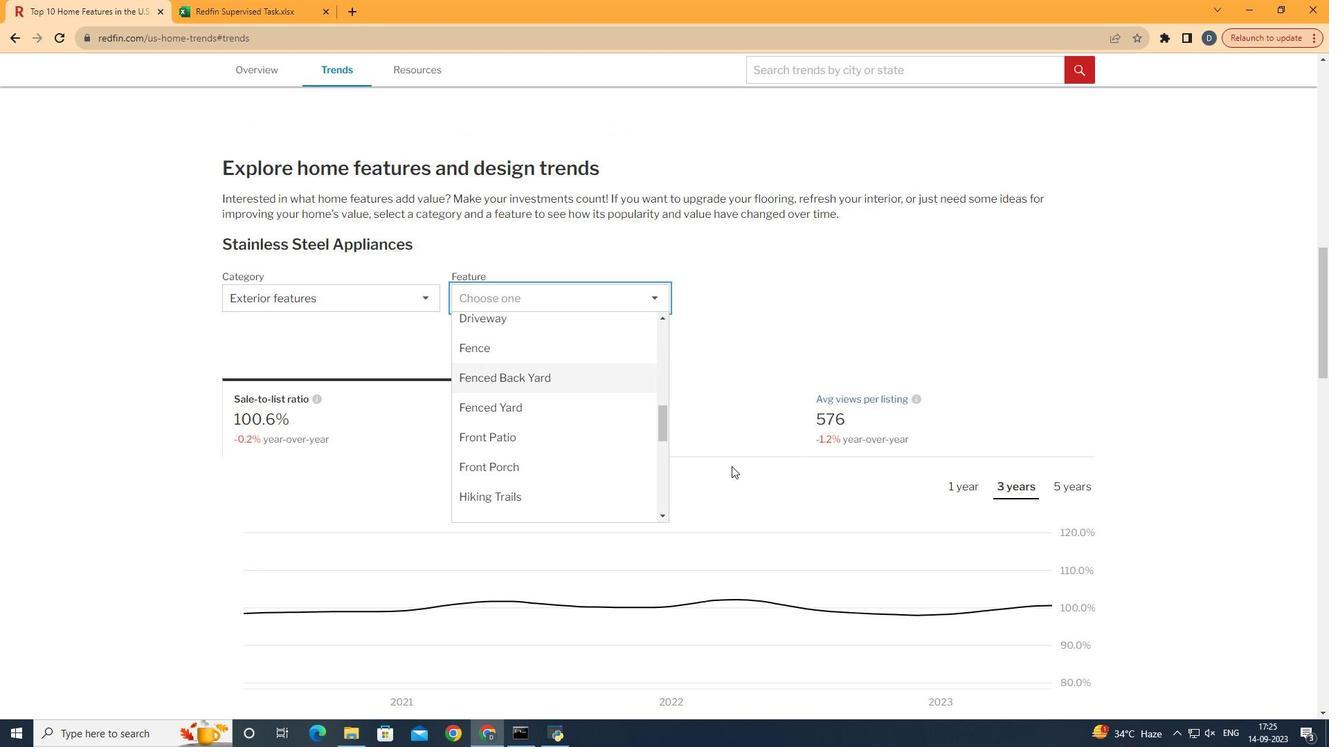 
Action: Mouse scrolled (737, 469) with delta (0, 0)
Screenshot: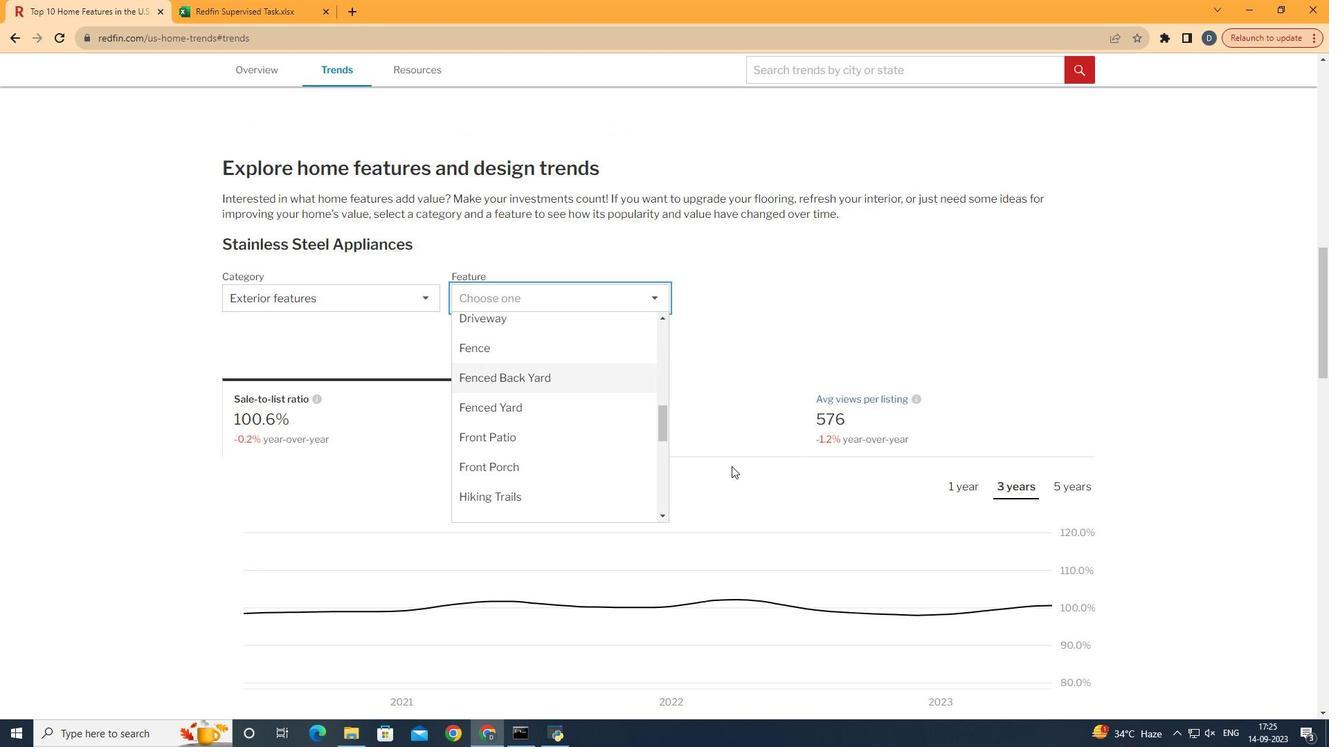 
Action: Mouse scrolled (737, 469) with delta (0, 0)
Screenshot: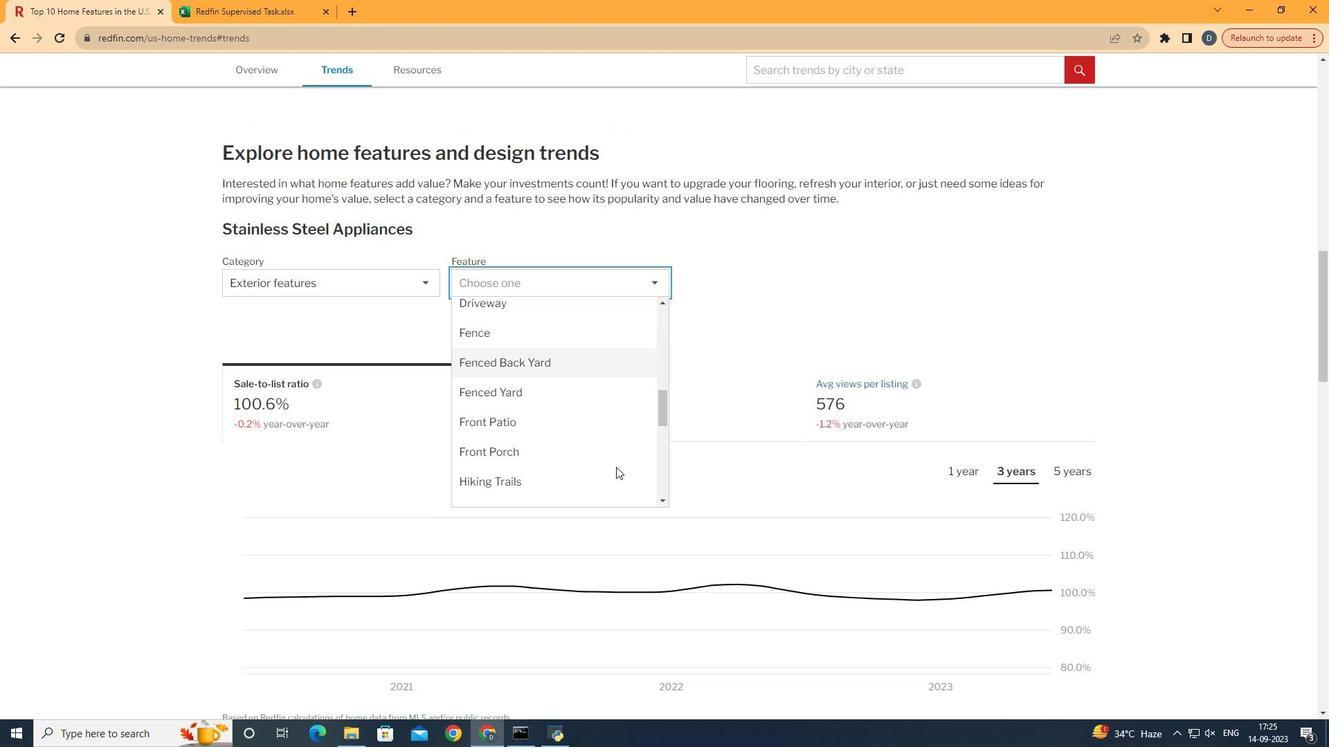 
Action: Mouse moved to (581, 461)
Screenshot: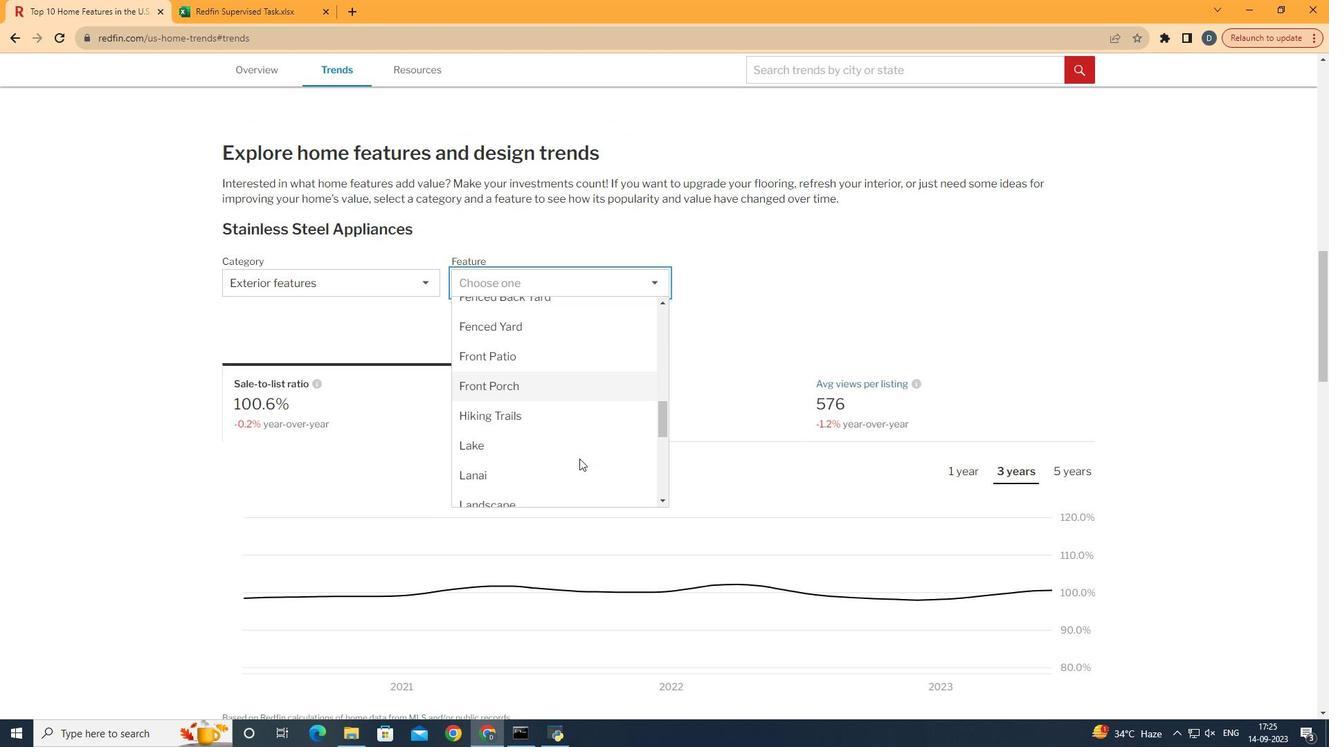 
Action: Mouse scrolled (581, 460) with delta (0, 0)
Screenshot: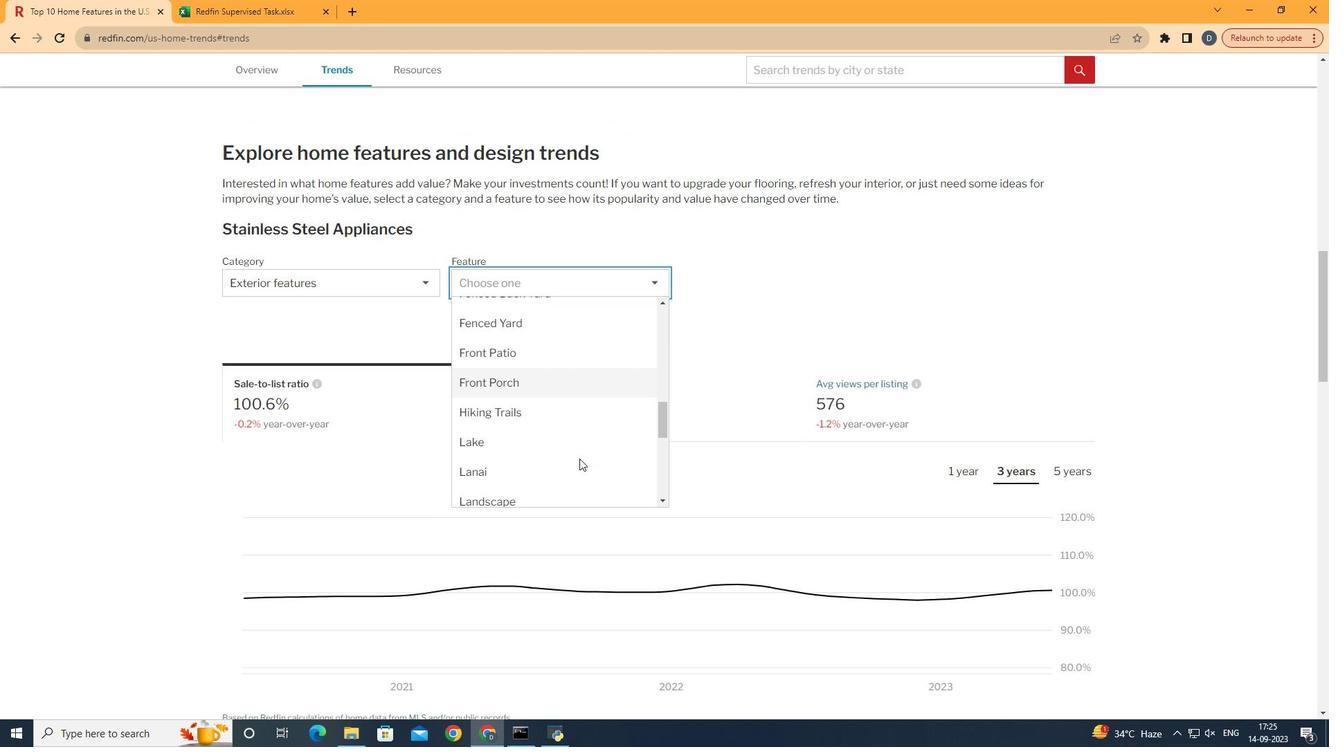 
Action: Mouse moved to (544, 480)
Screenshot: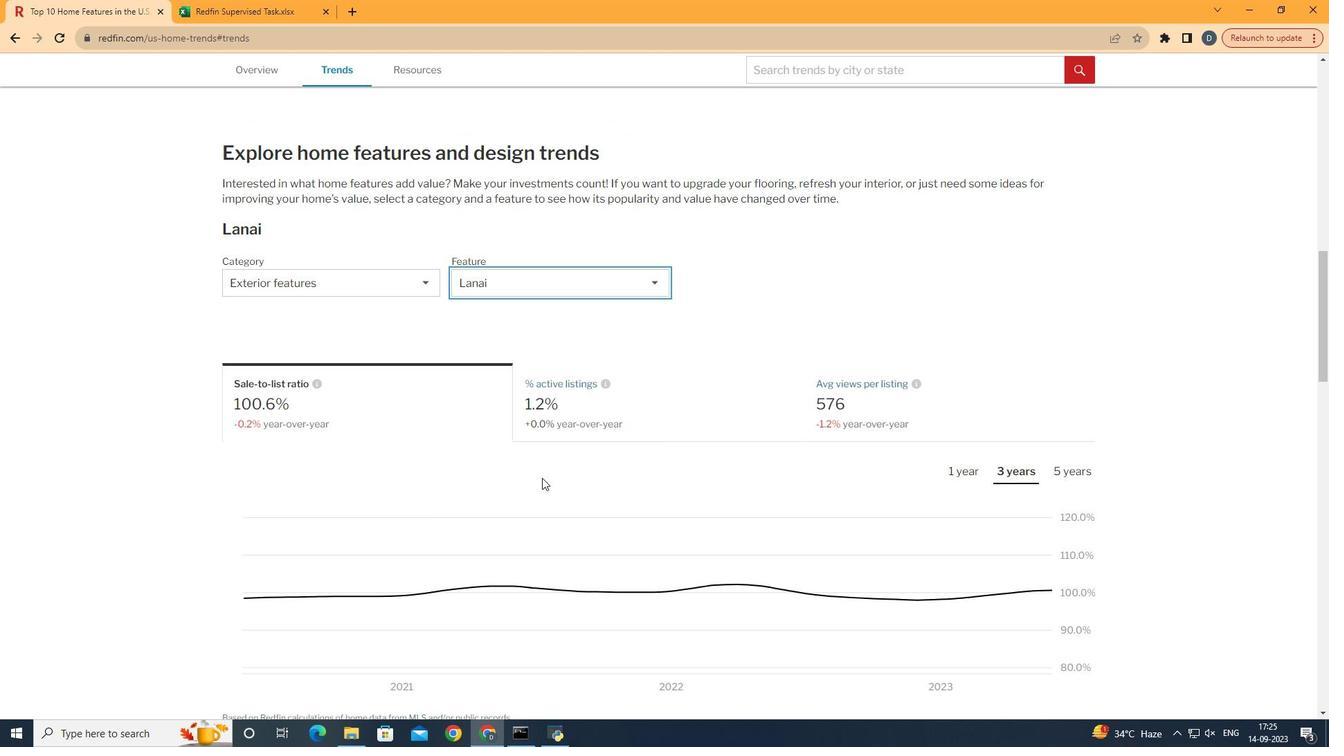 
Action: Mouse pressed left at (544, 480)
Screenshot: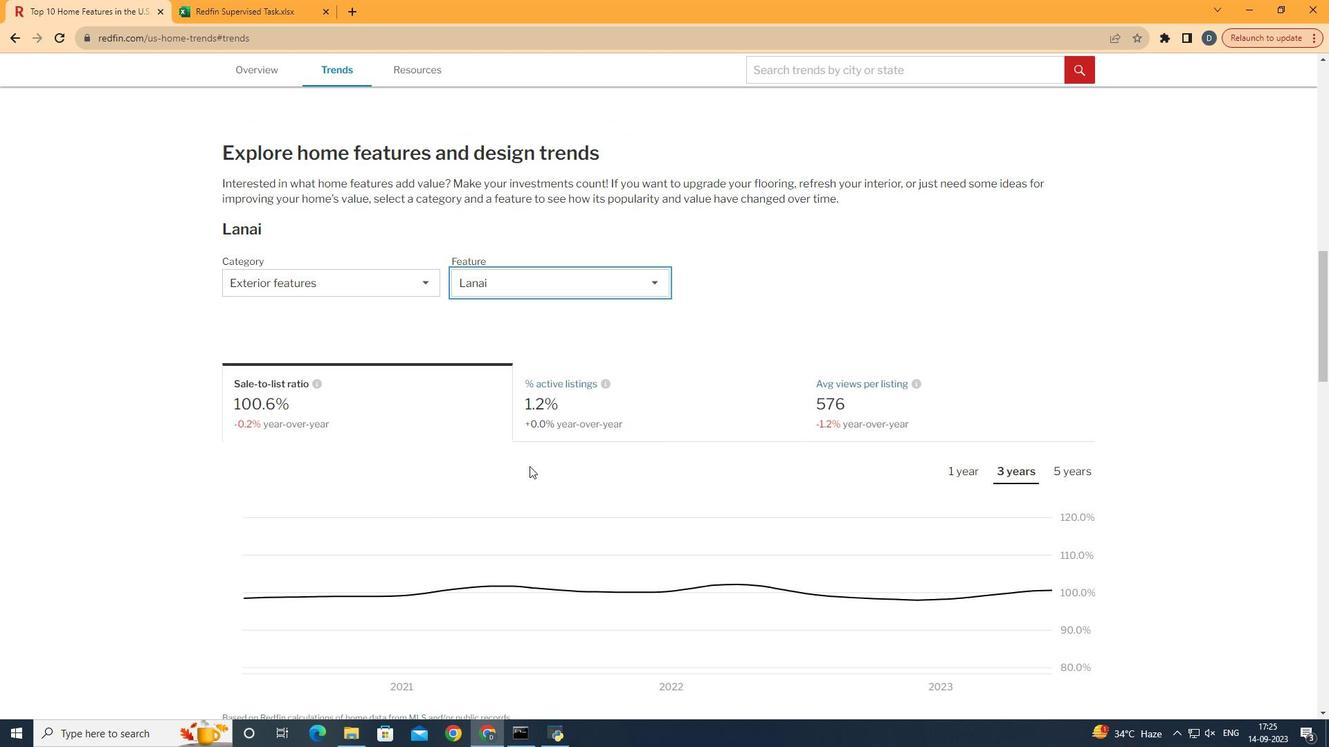 
Action: Mouse moved to (603, 409)
Screenshot: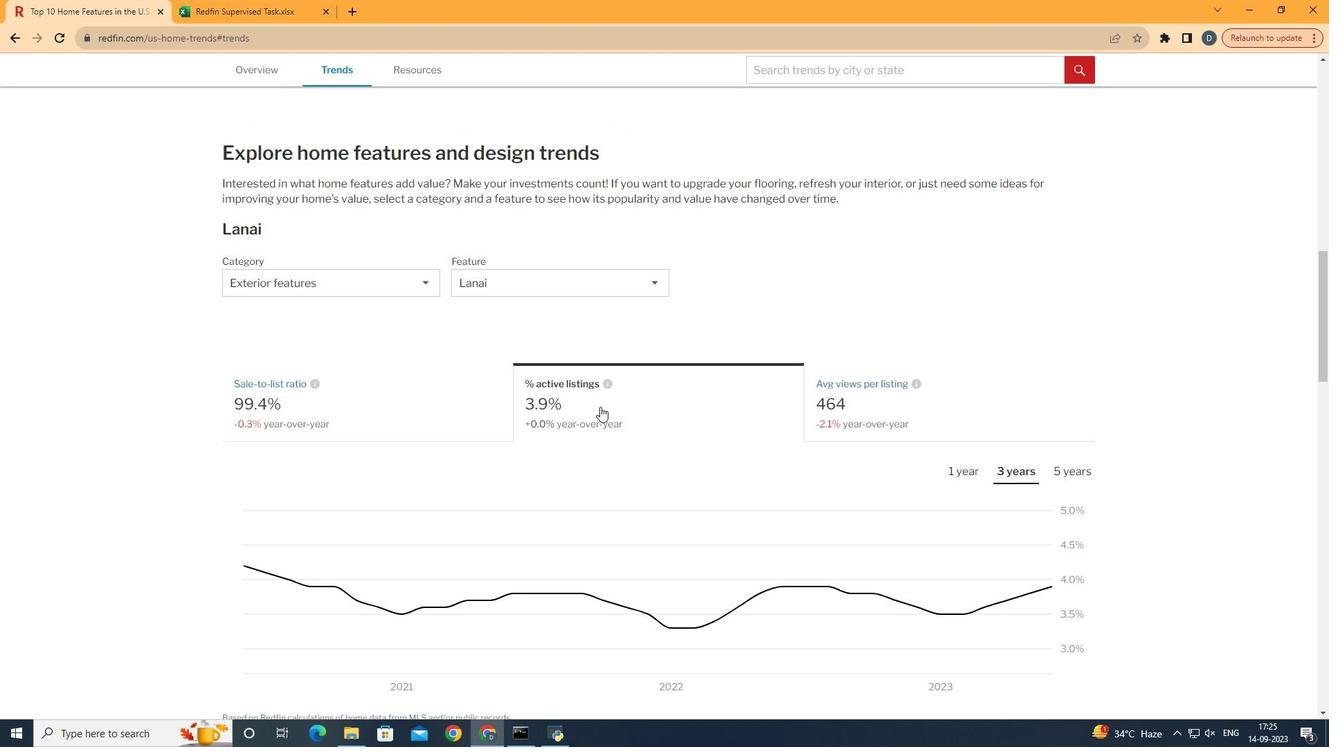 
Action: Mouse pressed left at (603, 409)
Screenshot: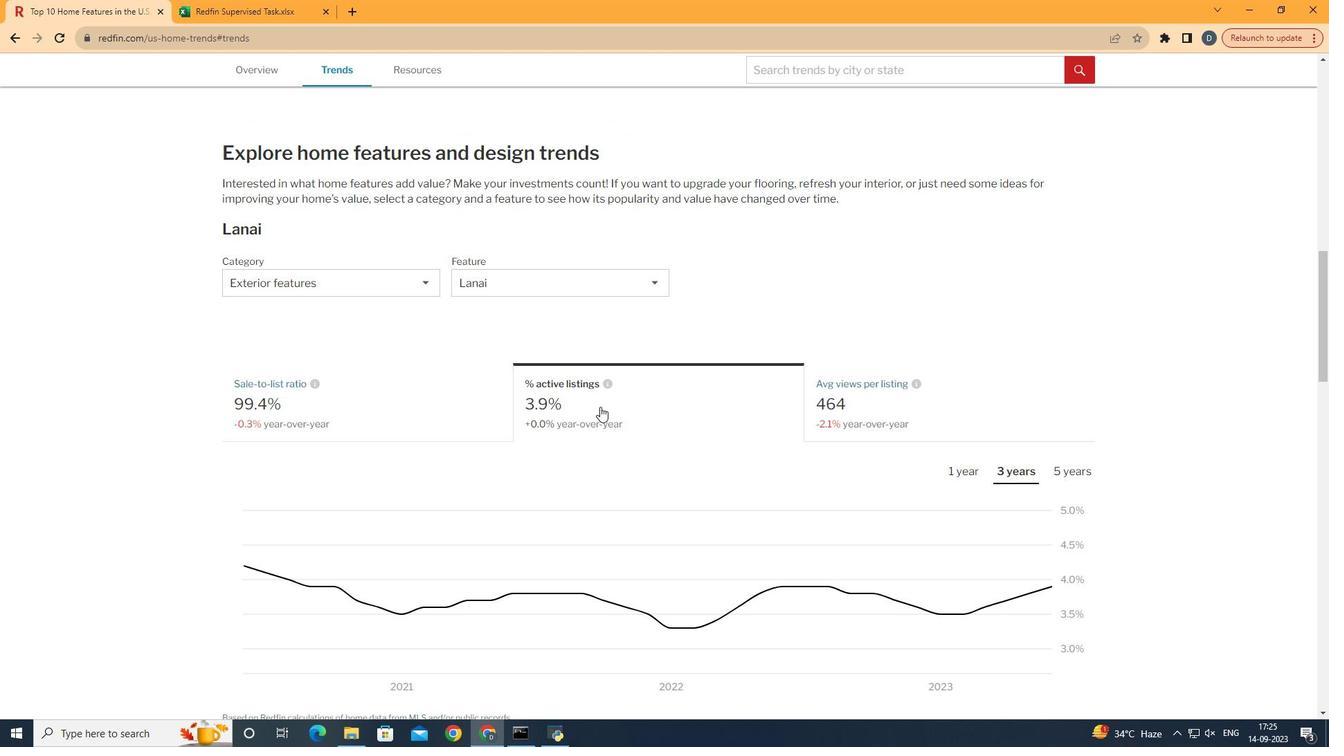 
Action: Mouse moved to (967, 473)
Screenshot: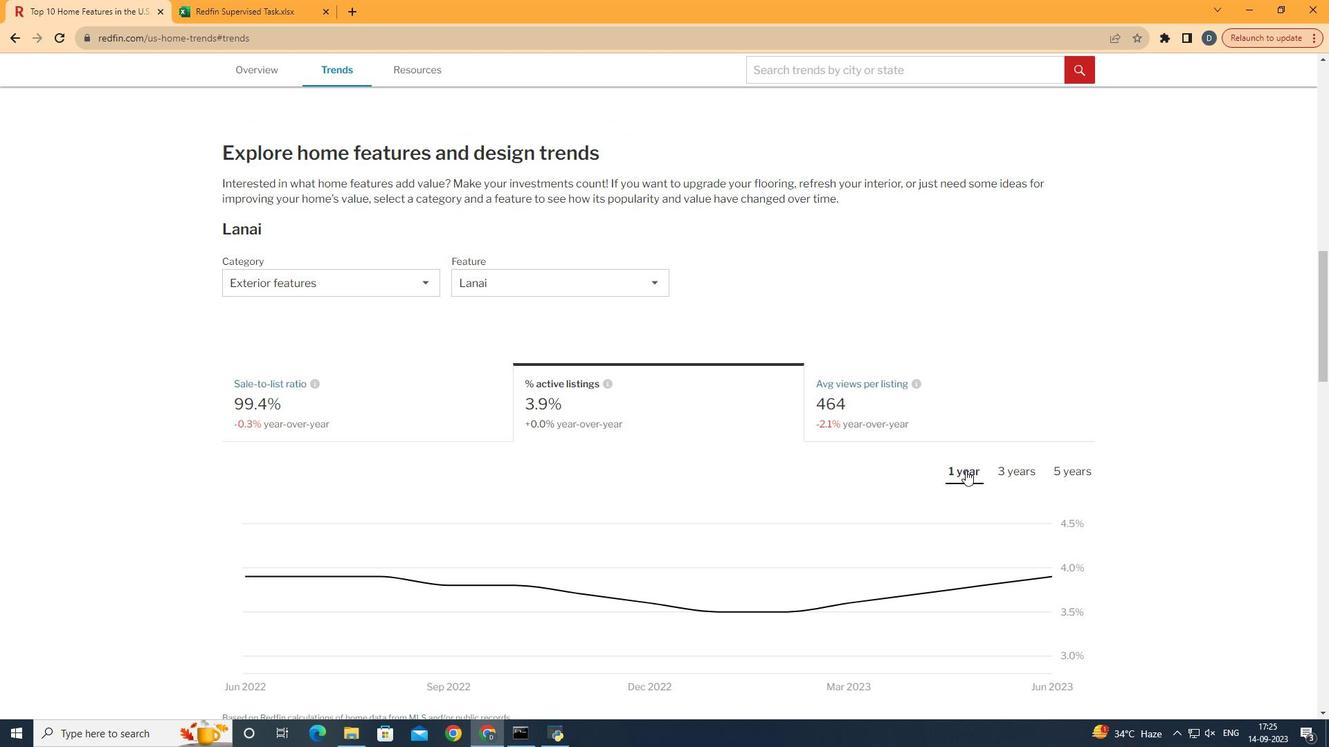 
Action: Mouse pressed left at (967, 473)
Screenshot: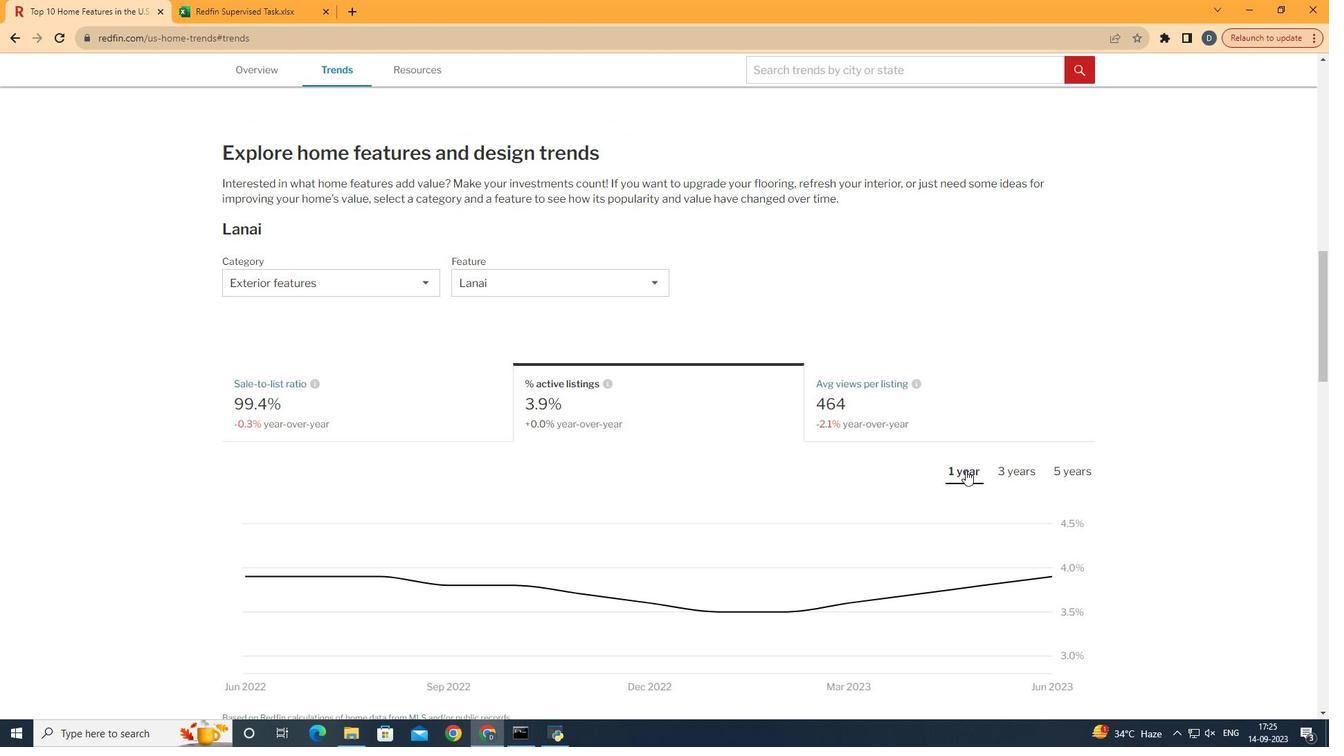 
Action: Mouse moved to (966, 473)
Screenshot: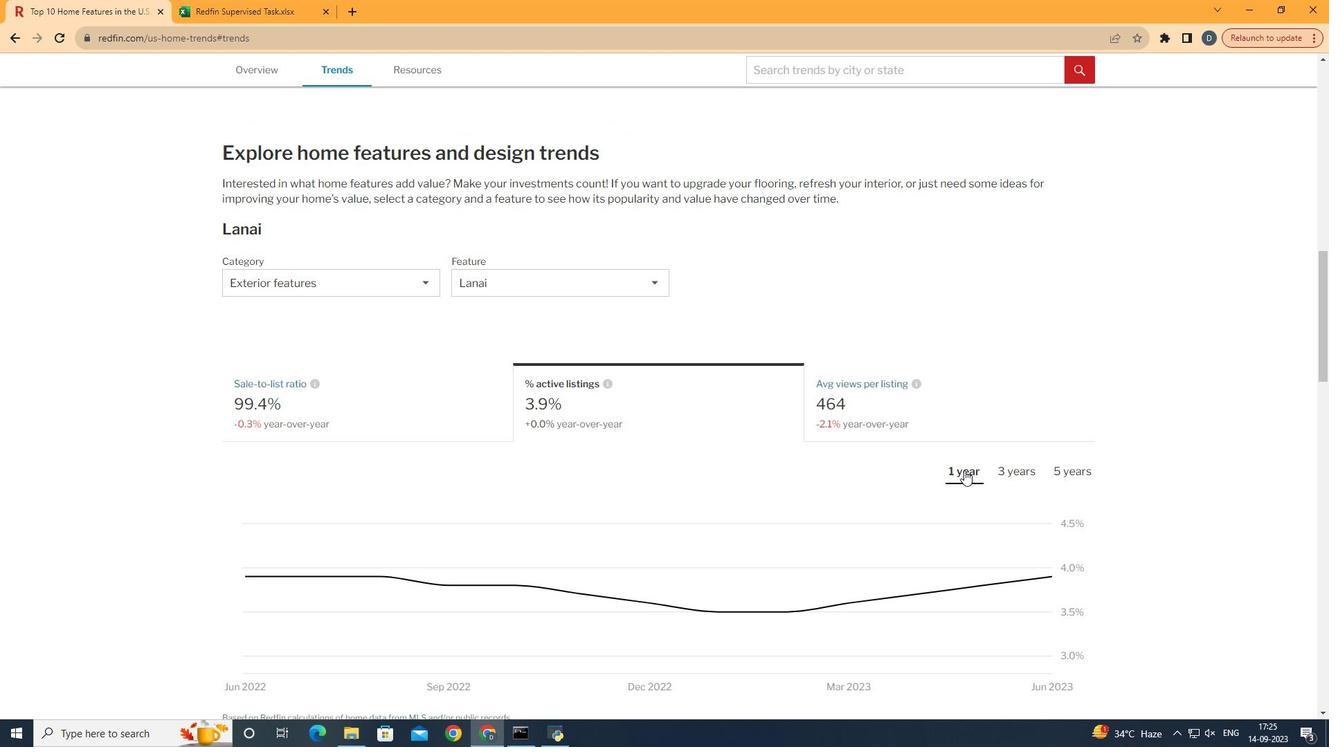 
